 Task: Find connections with filter location Mechernich with filter topic #Onlineadvertisingwith filter profile language French with filter current company Hindustan Petroleum Corporation Limited with filter school Dayawati Modi Academy with filter industry Hospitality with filter service category Network Support with filter keywords title Biostatistician
Action: Mouse moved to (551, 51)
Screenshot: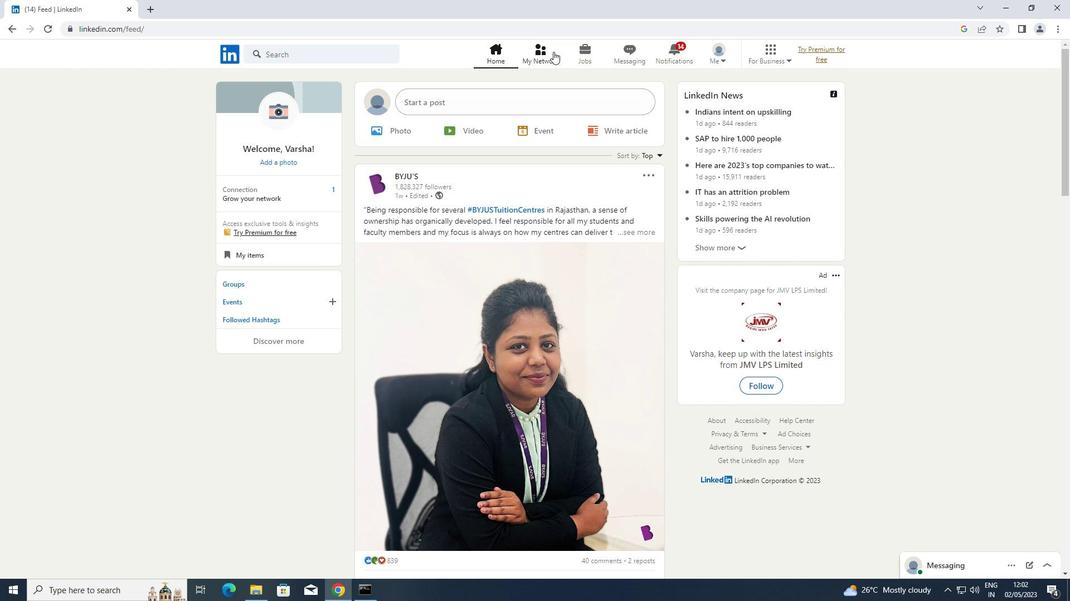 
Action: Mouse pressed left at (551, 51)
Screenshot: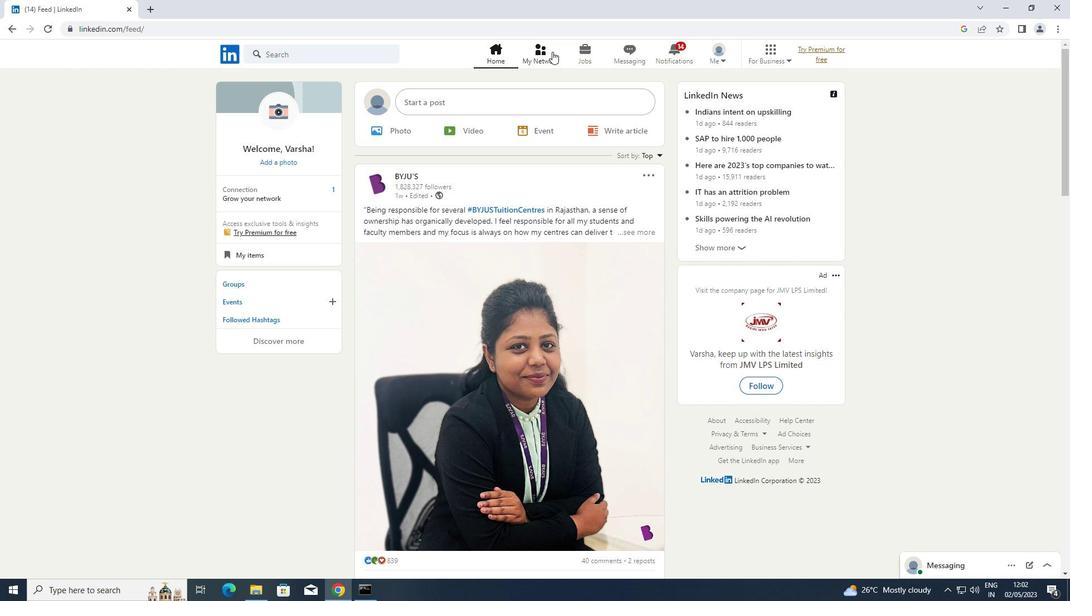 
Action: Mouse moved to (303, 117)
Screenshot: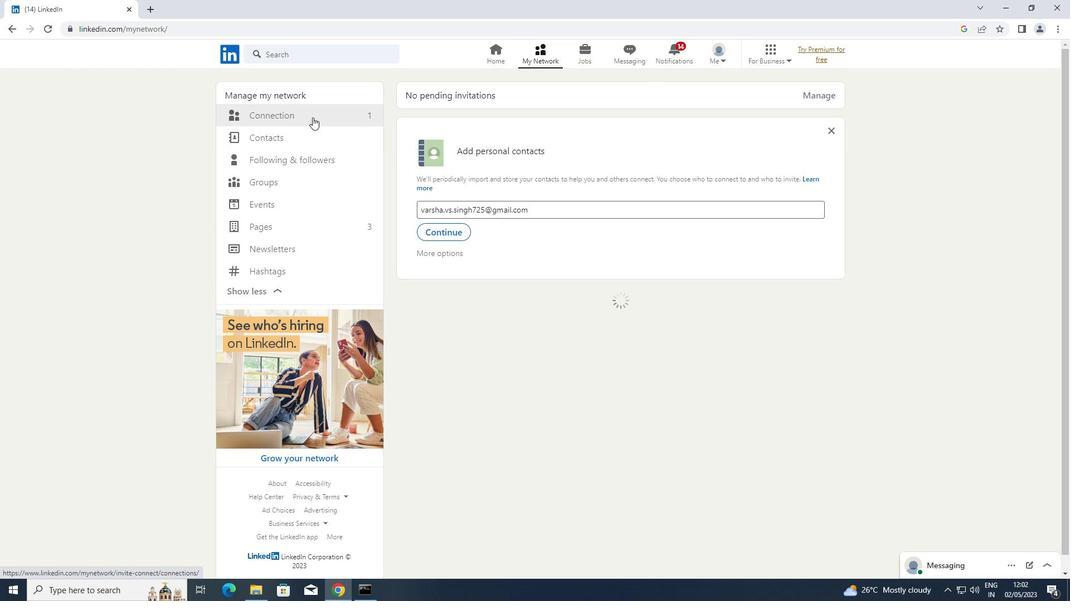 
Action: Mouse pressed left at (303, 117)
Screenshot: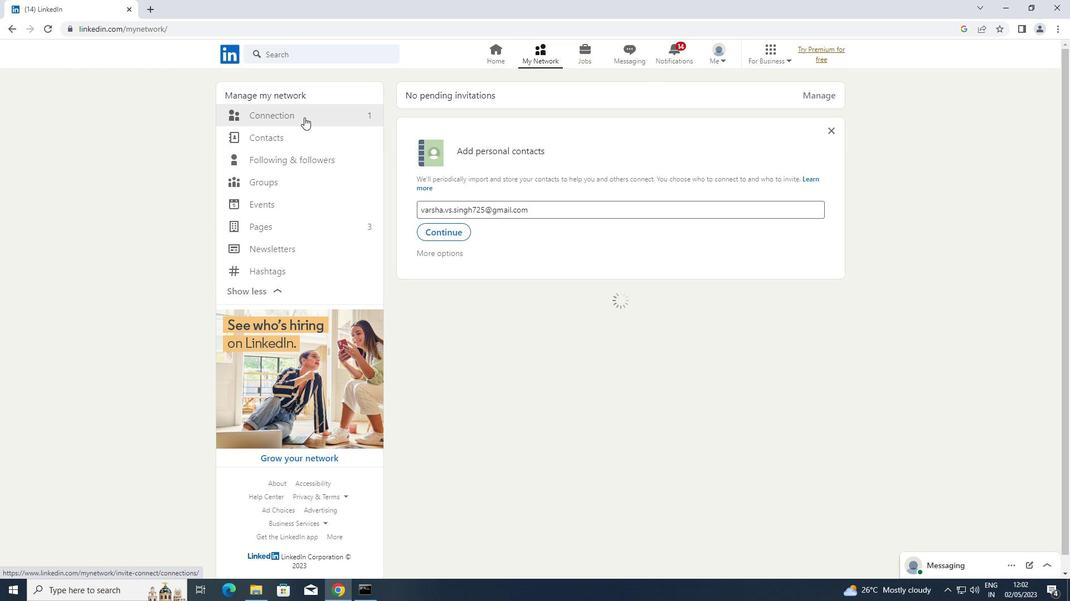 
Action: Mouse moved to (612, 113)
Screenshot: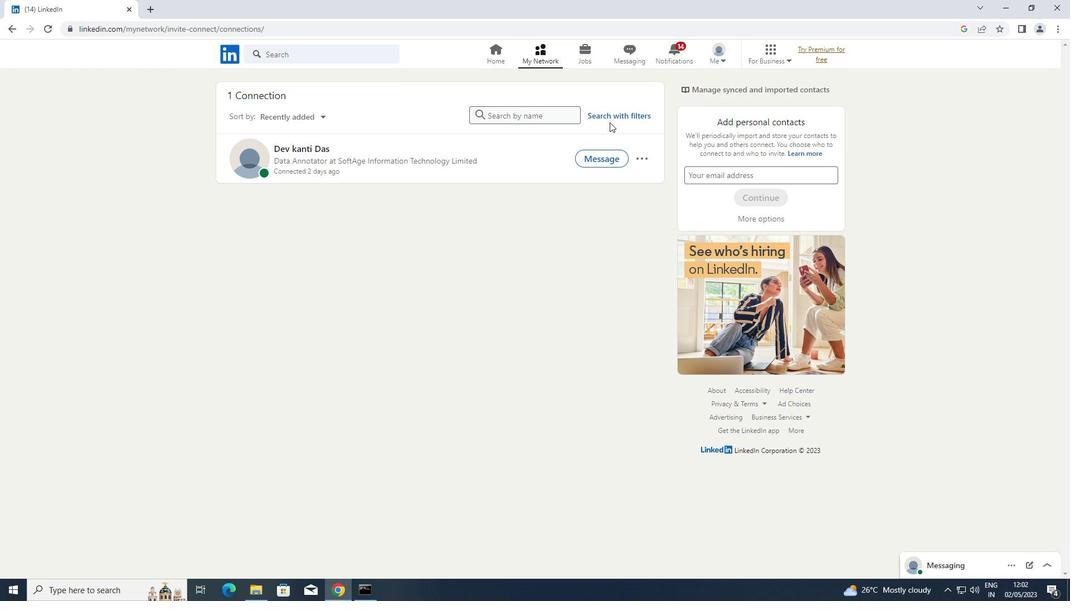 
Action: Mouse pressed left at (612, 113)
Screenshot: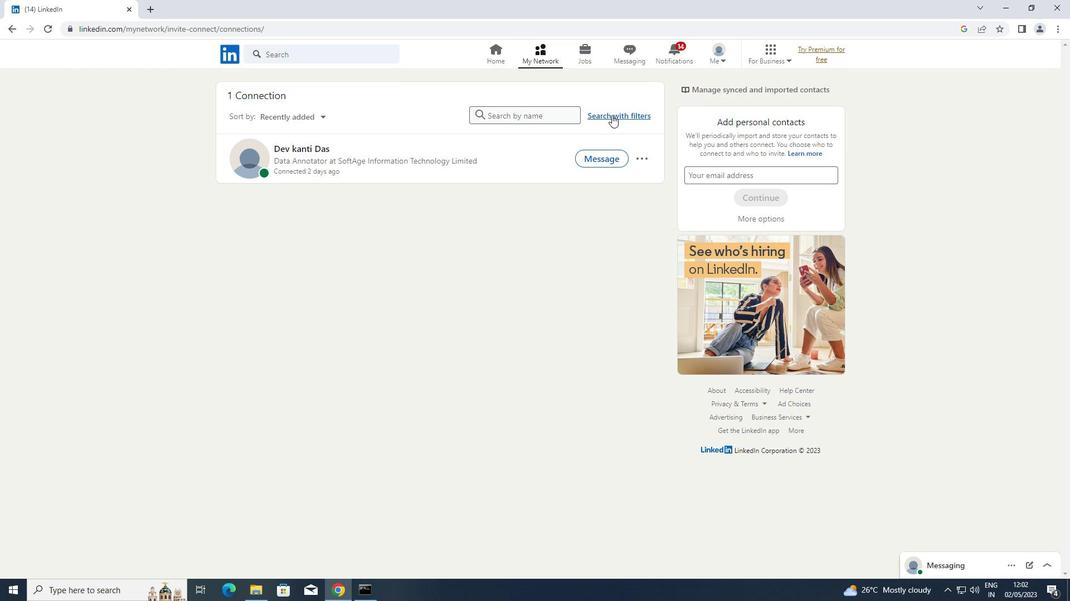 
Action: Mouse moved to (574, 82)
Screenshot: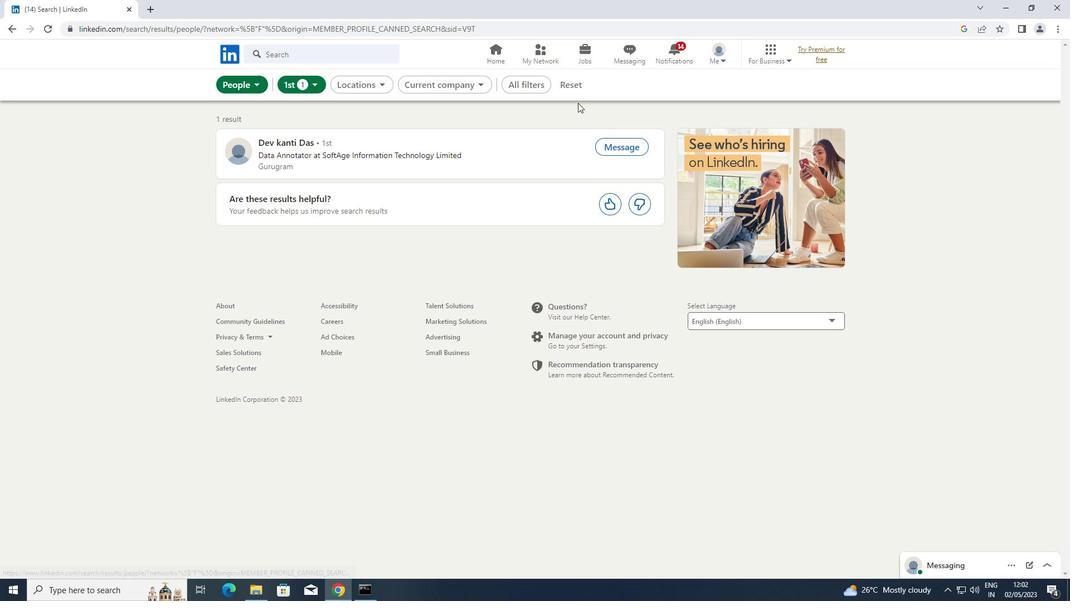 
Action: Mouse pressed left at (574, 82)
Screenshot: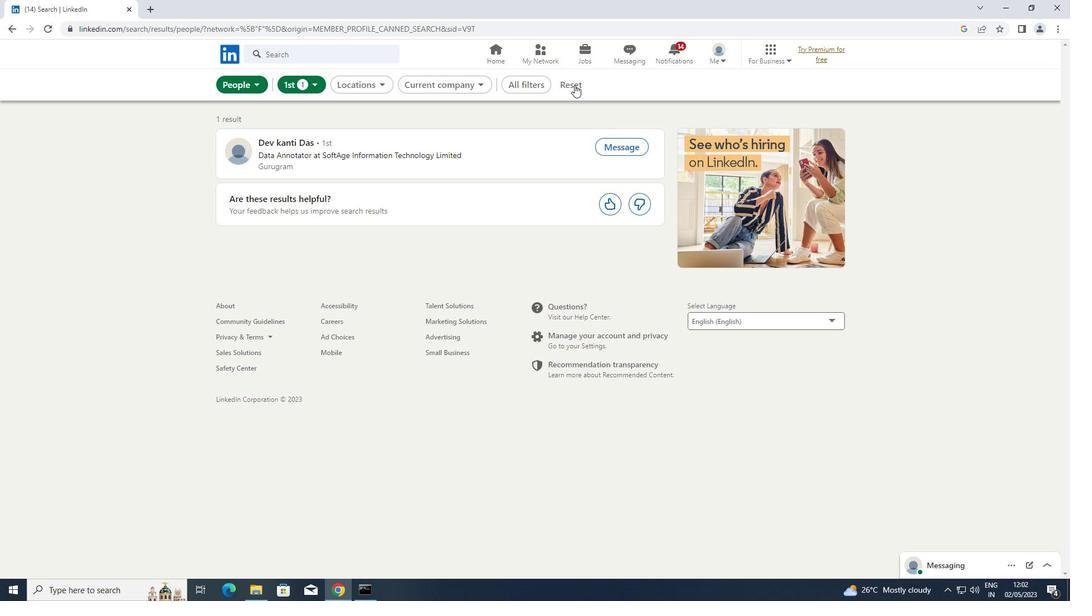 
Action: Mouse moved to (539, 81)
Screenshot: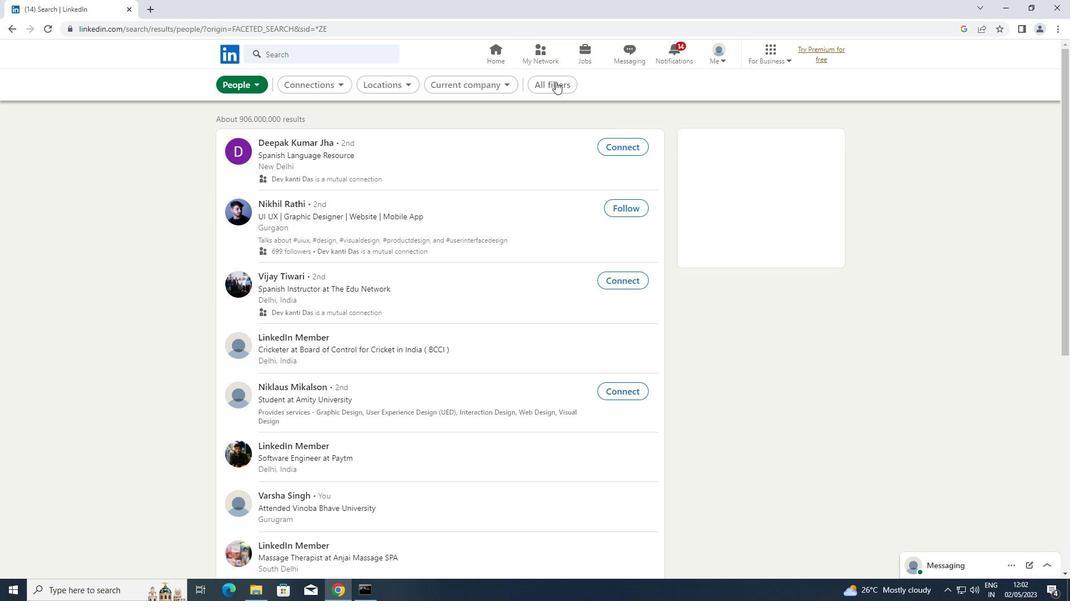 
Action: Mouse pressed left at (539, 81)
Screenshot: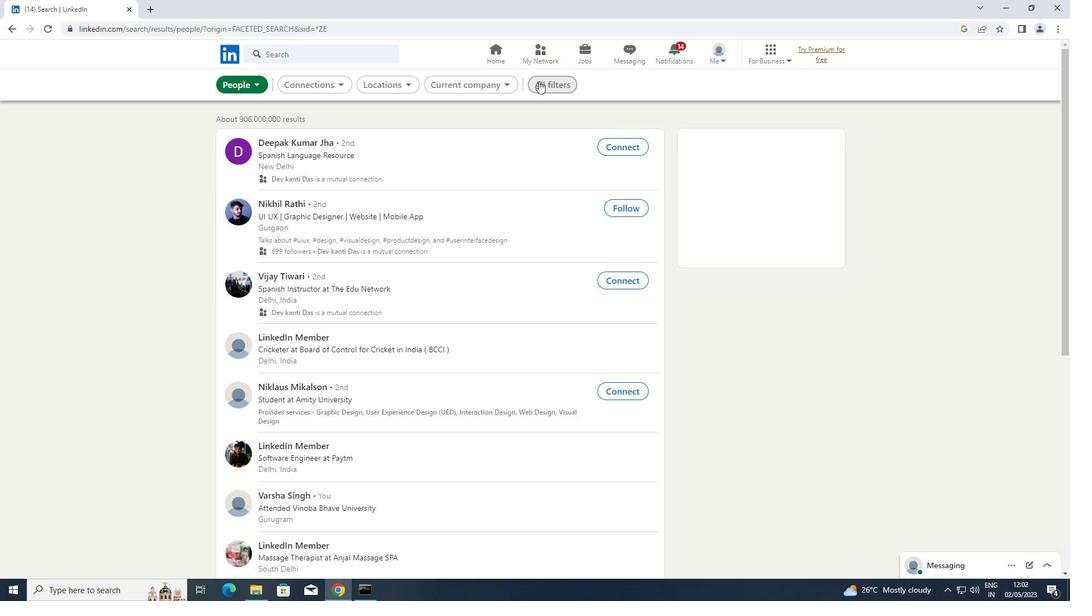 
Action: Mouse moved to (792, 196)
Screenshot: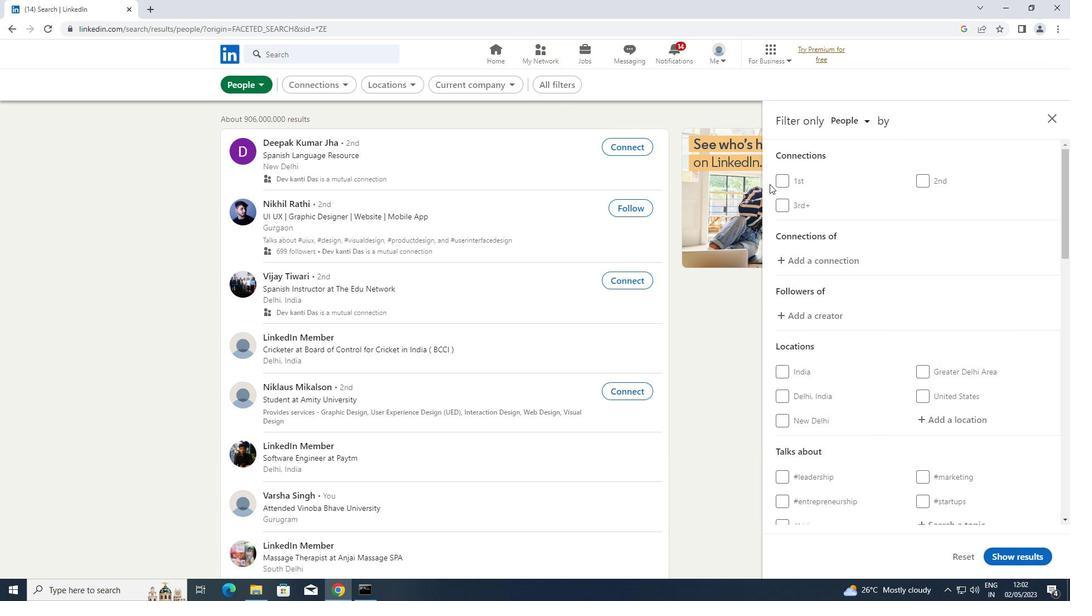 
Action: Mouse scrolled (792, 196) with delta (0, 0)
Screenshot: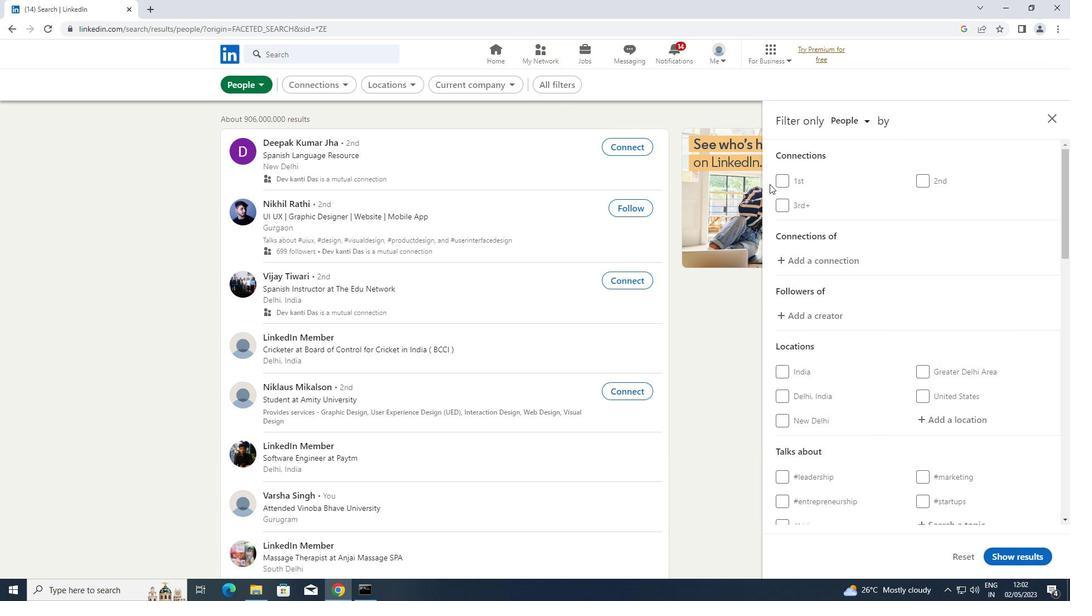 
Action: Mouse moved to (794, 202)
Screenshot: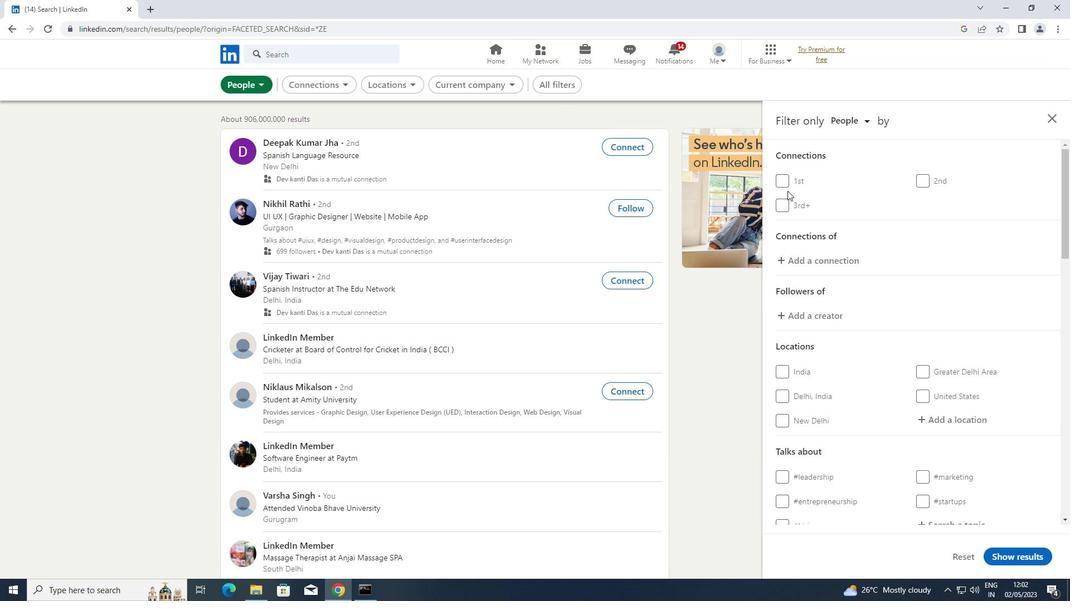 
Action: Mouse scrolled (794, 201) with delta (0, 0)
Screenshot: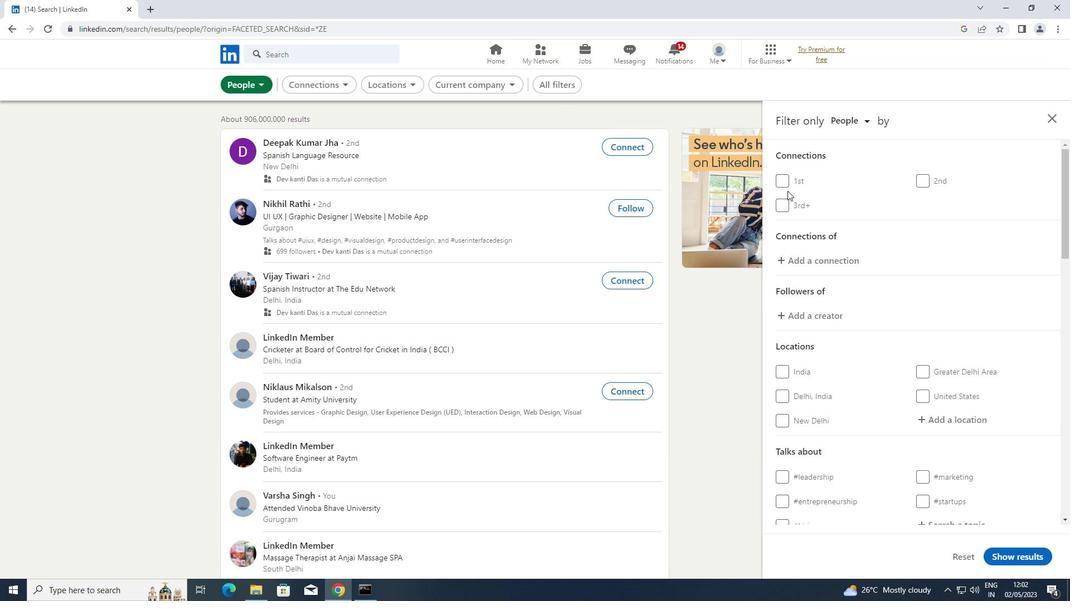 
Action: Mouse moved to (966, 312)
Screenshot: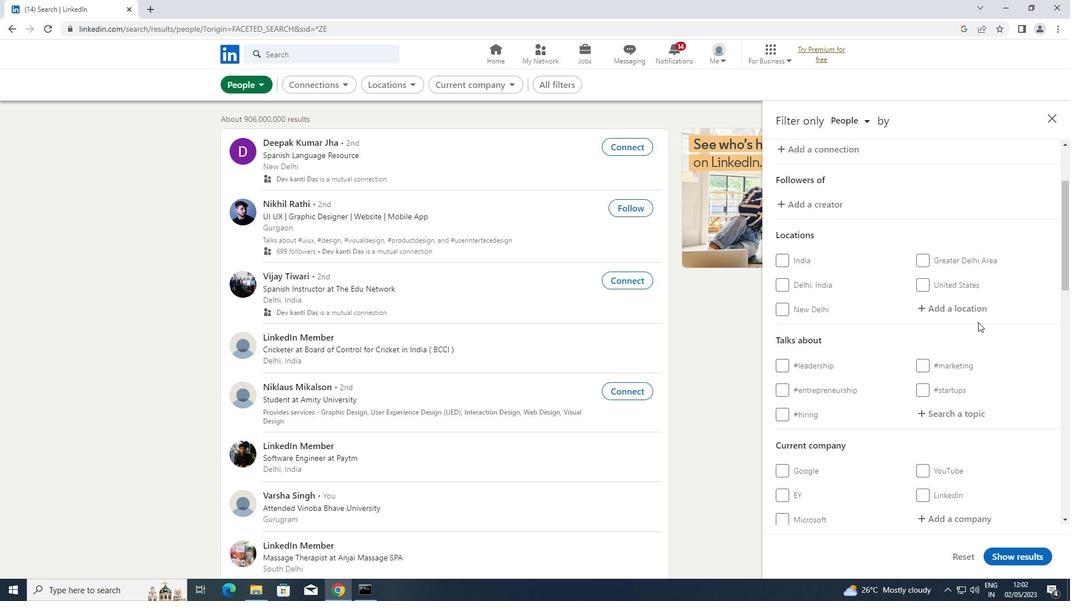 
Action: Mouse pressed left at (966, 312)
Screenshot: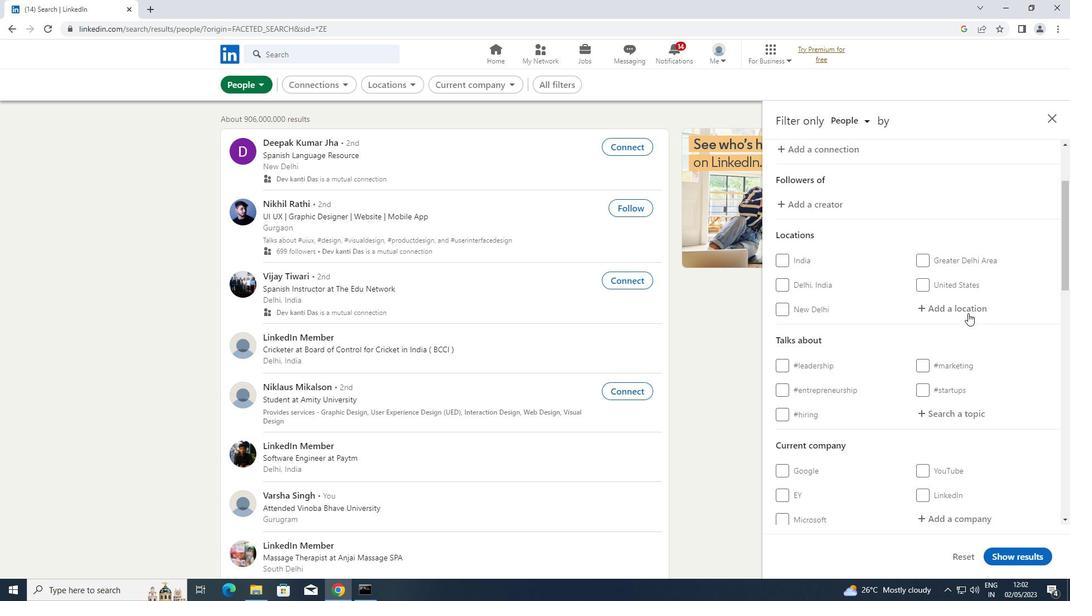 
Action: Key pressed <Key.shift>MECHERNICH
Screenshot: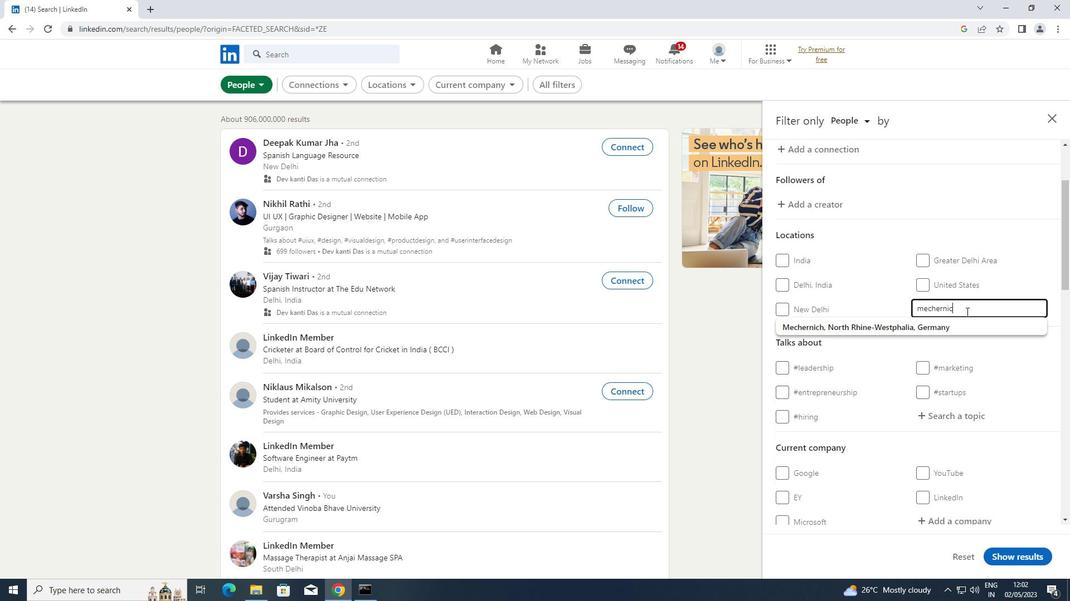 
Action: Mouse moved to (954, 412)
Screenshot: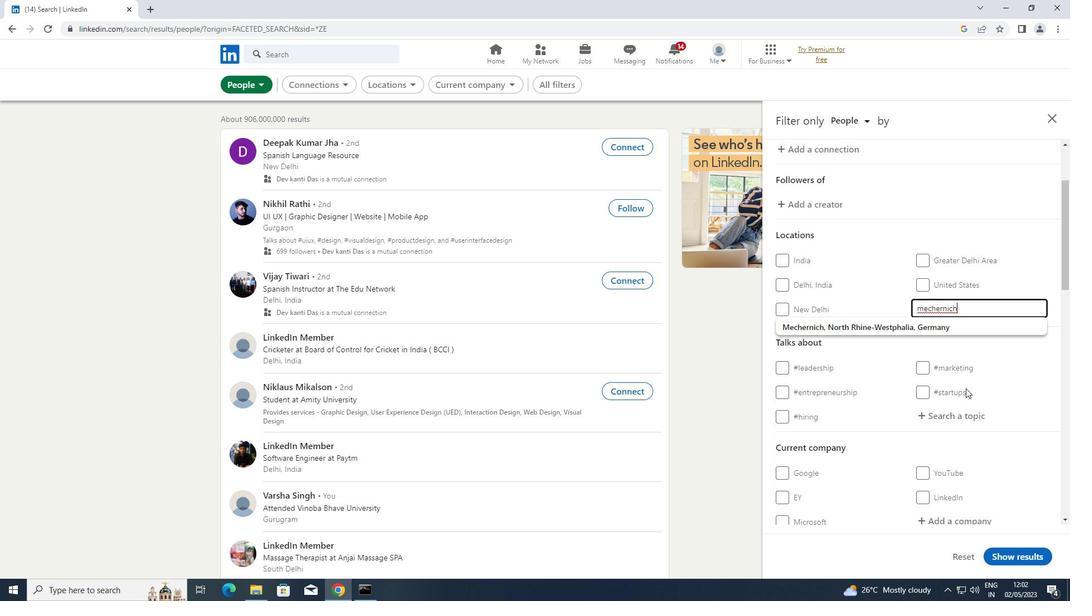 
Action: Mouse pressed left at (954, 412)
Screenshot: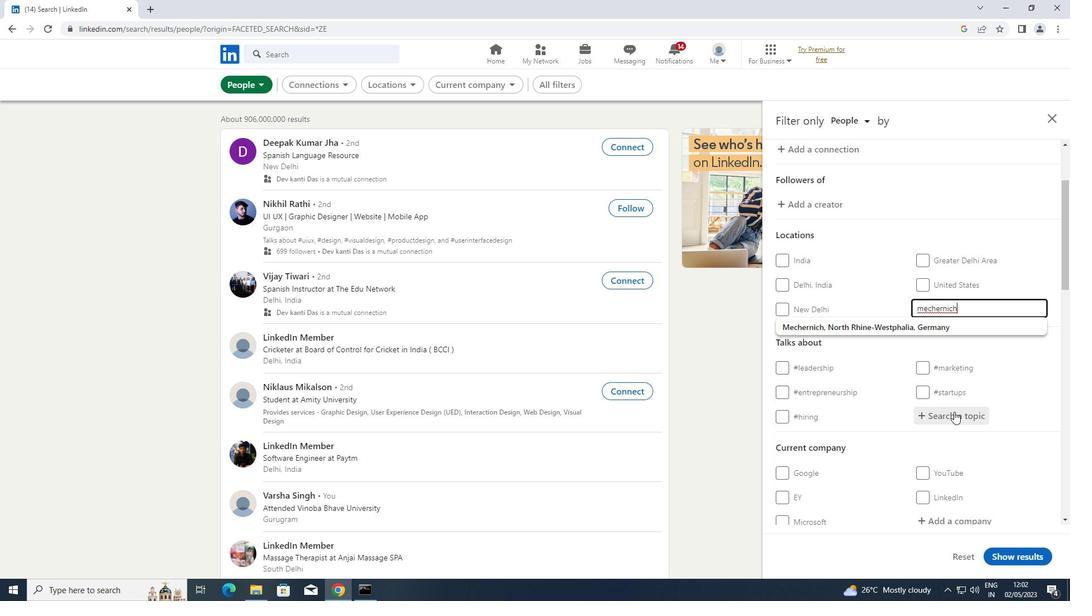 
Action: Mouse moved to (954, 413)
Screenshot: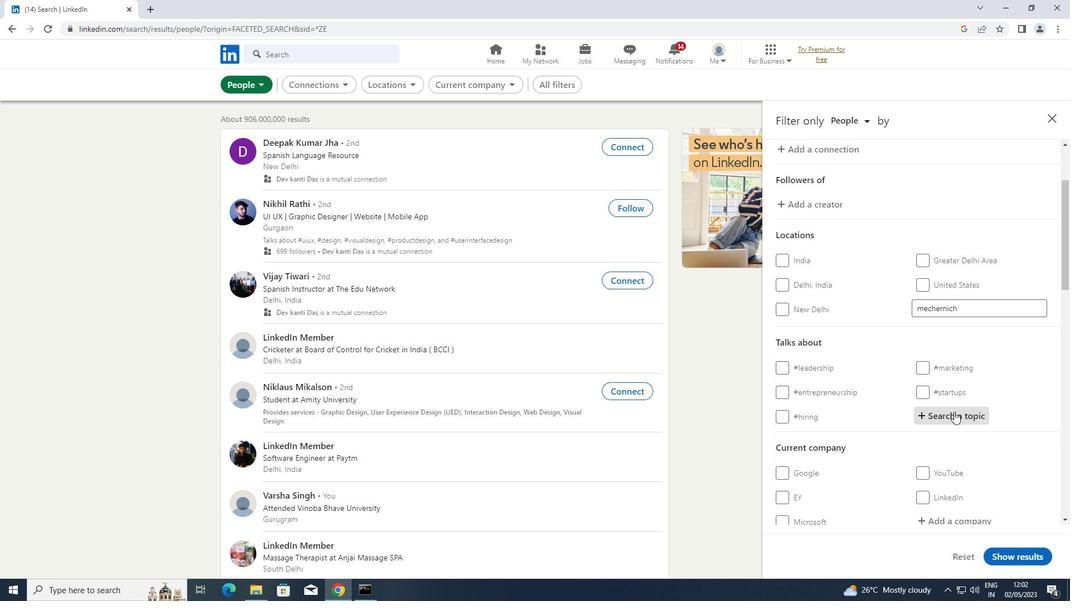 
Action: Key pressed <Key.shift>ONLINEADVER
Screenshot: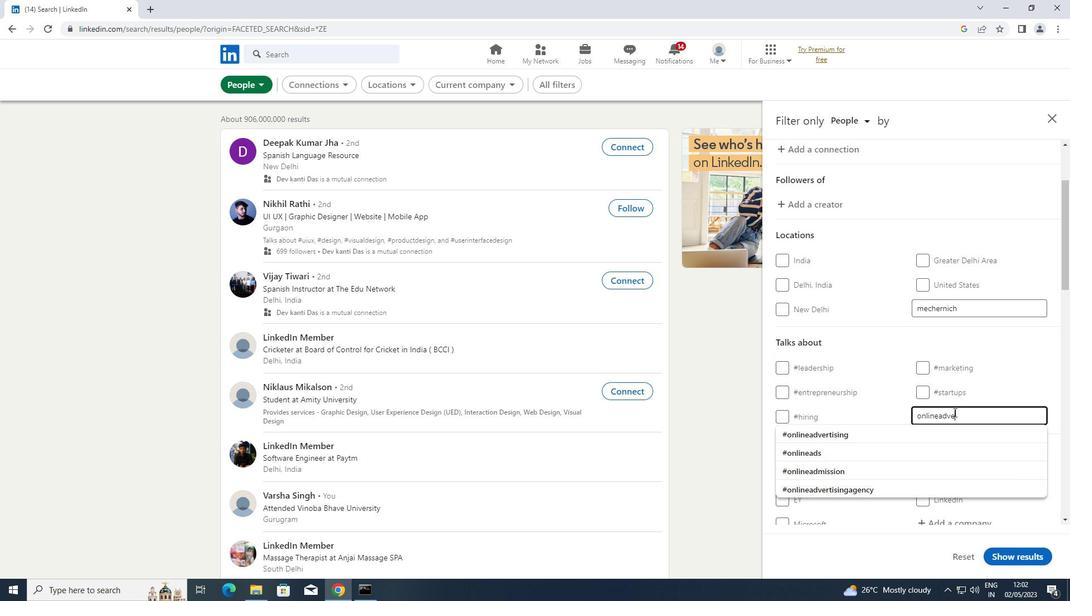 
Action: Mouse moved to (847, 429)
Screenshot: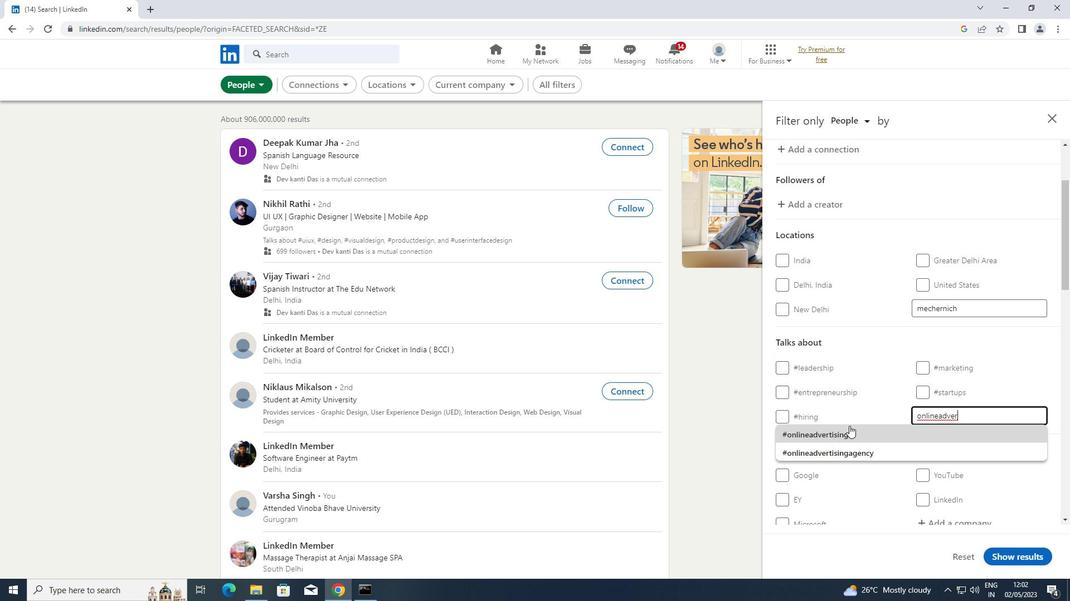 
Action: Mouse pressed left at (847, 429)
Screenshot: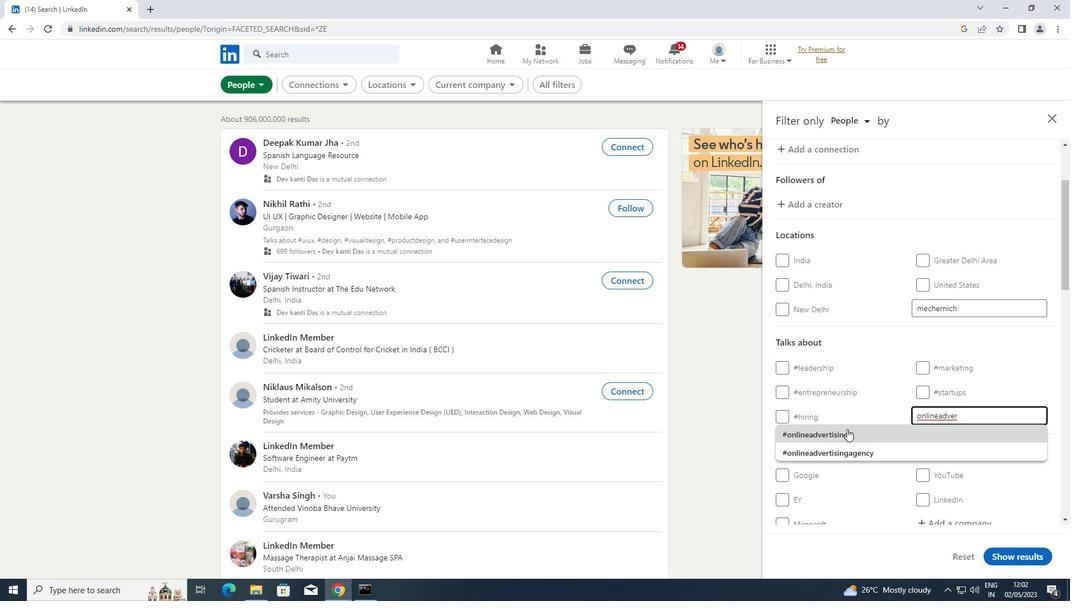 
Action: Mouse moved to (851, 426)
Screenshot: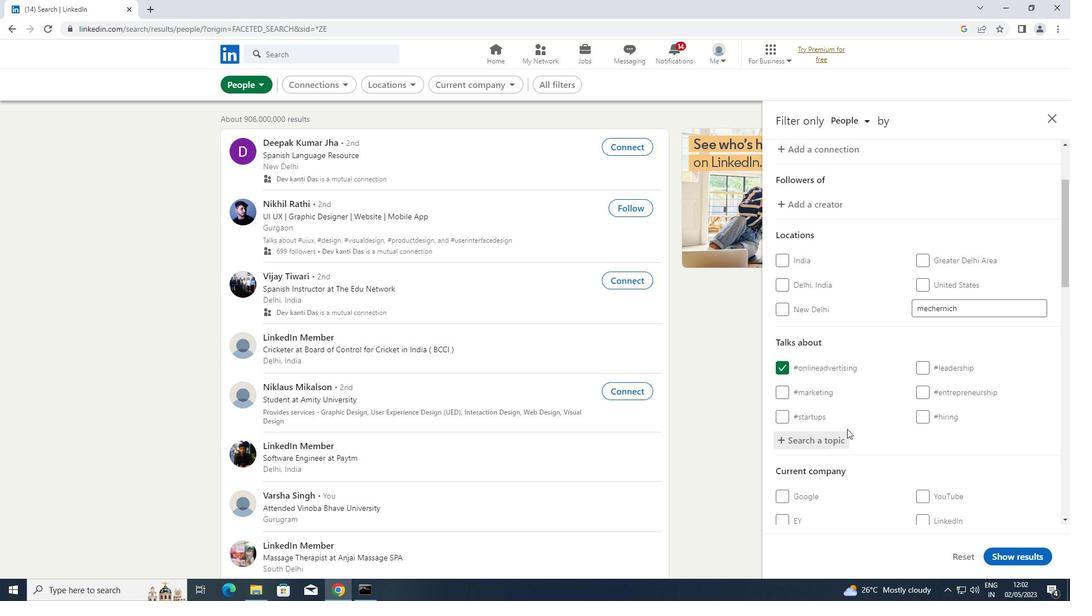 
Action: Mouse scrolled (851, 426) with delta (0, 0)
Screenshot: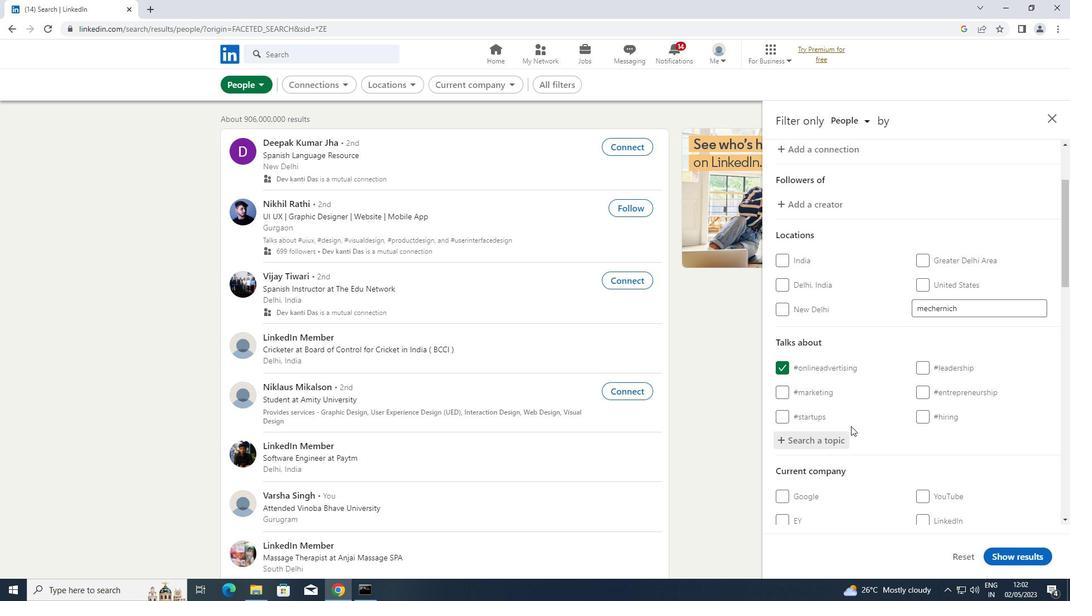 
Action: Mouse scrolled (851, 426) with delta (0, 0)
Screenshot: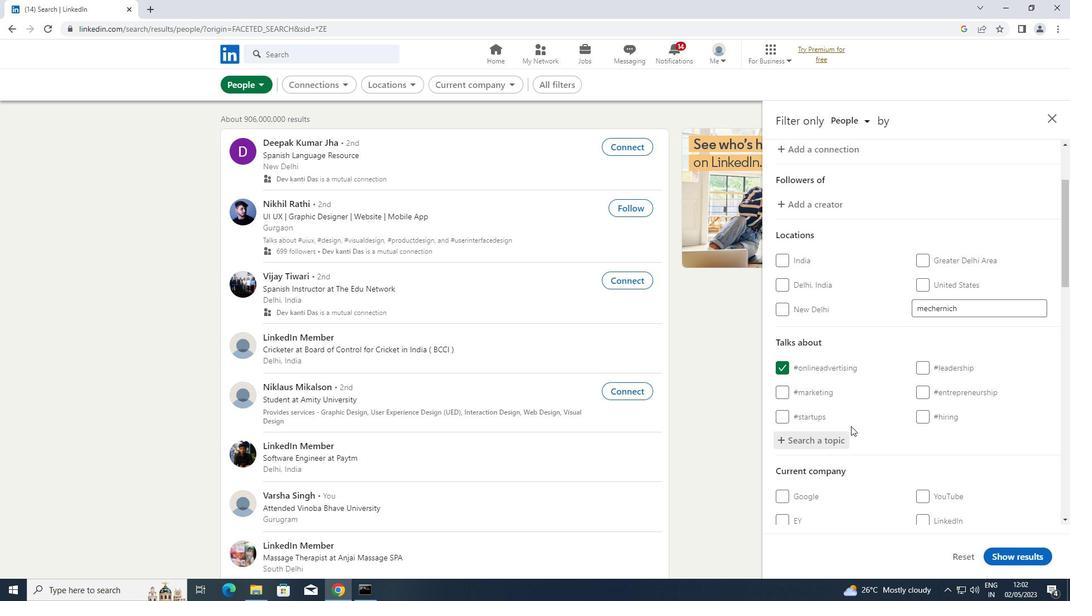 
Action: Mouse scrolled (851, 426) with delta (0, 0)
Screenshot: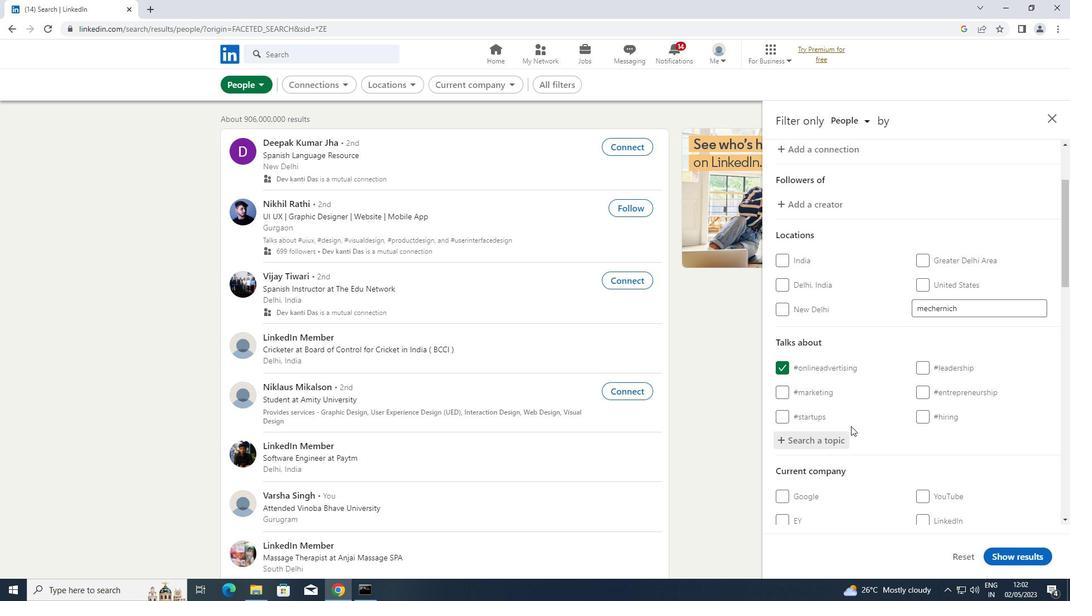 
Action: Mouse scrolled (851, 426) with delta (0, 0)
Screenshot: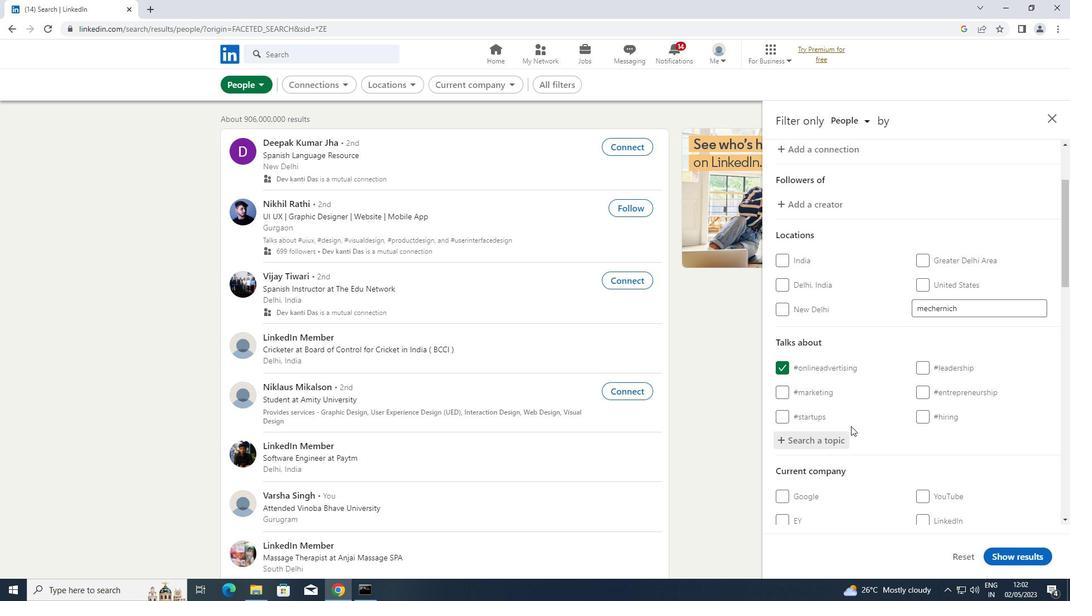 
Action: Mouse moved to (853, 422)
Screenshot: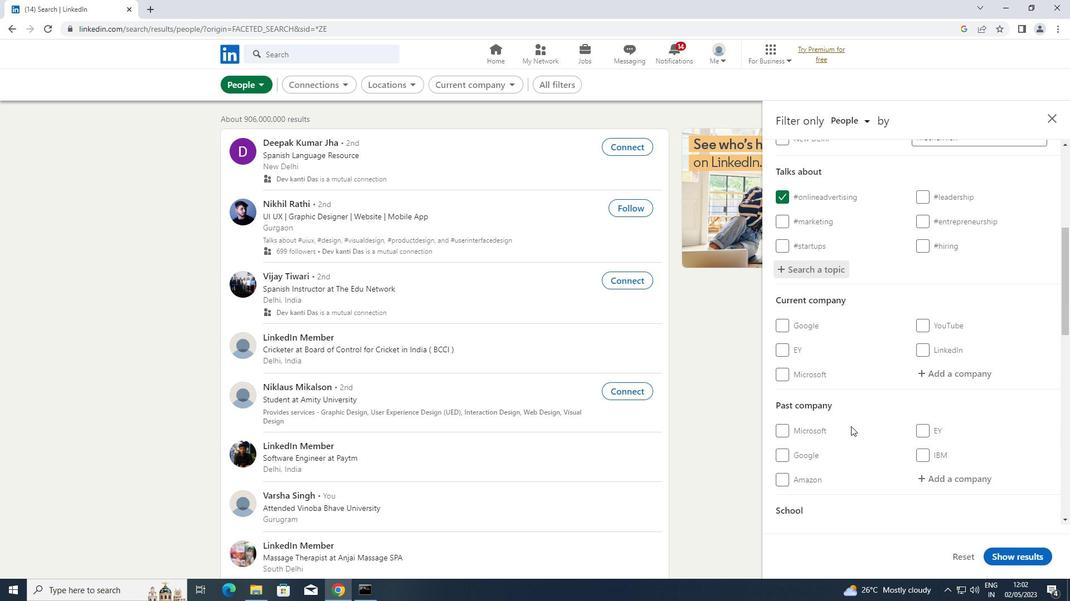 
Action: Mouse scrolled (853, 421) with delta (0, 0)
Screenshot: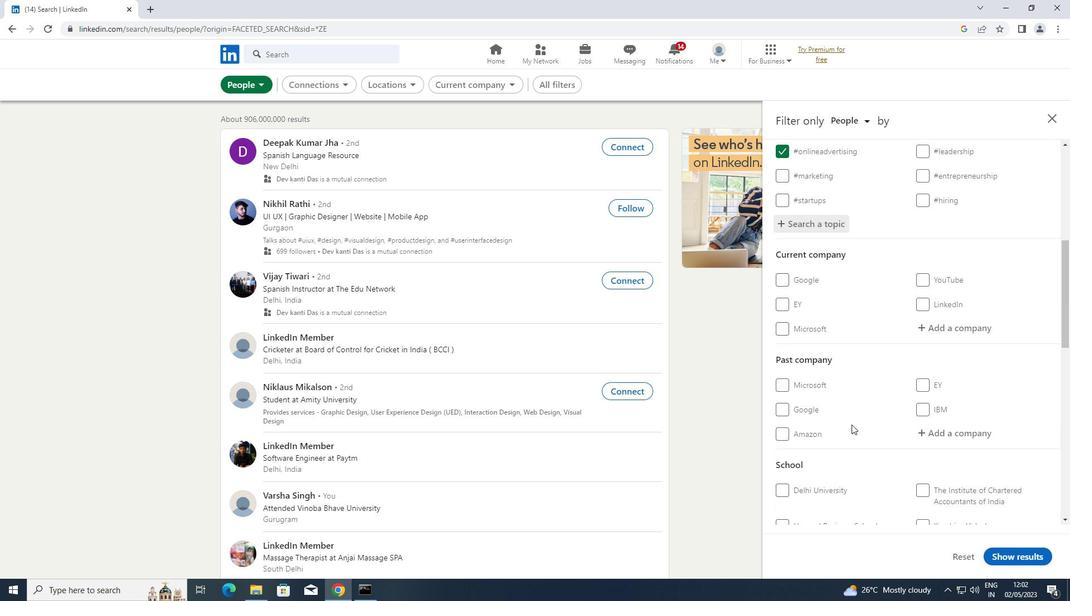 
Action: Mouse scrolled (853, 421) with delta (0, 0)
Screenshot: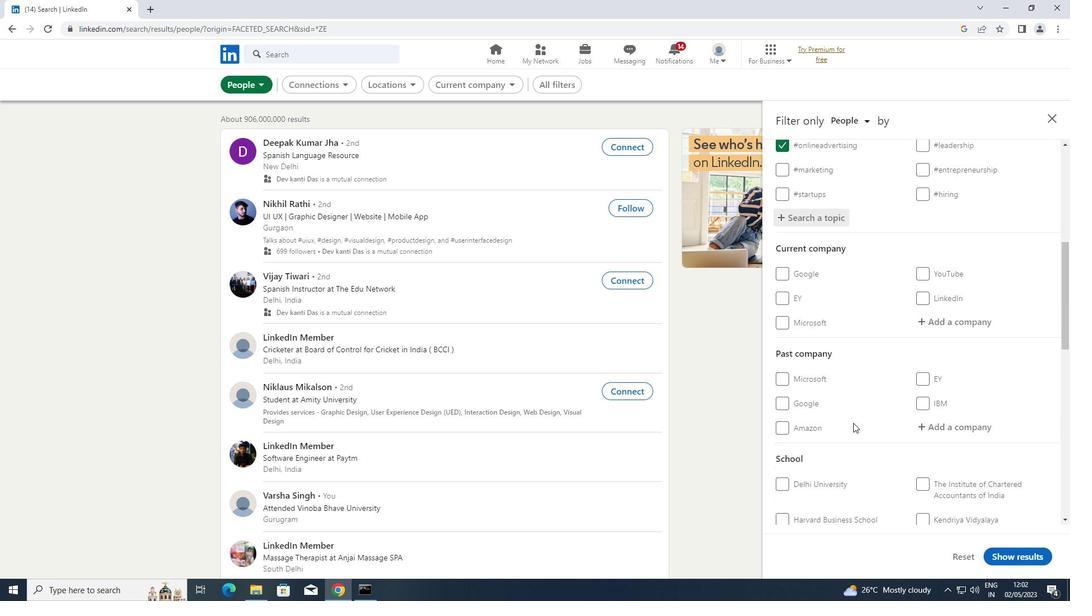 
Action: Mouse scrolled (853, 421) with delta (0, 0)
Screenshot: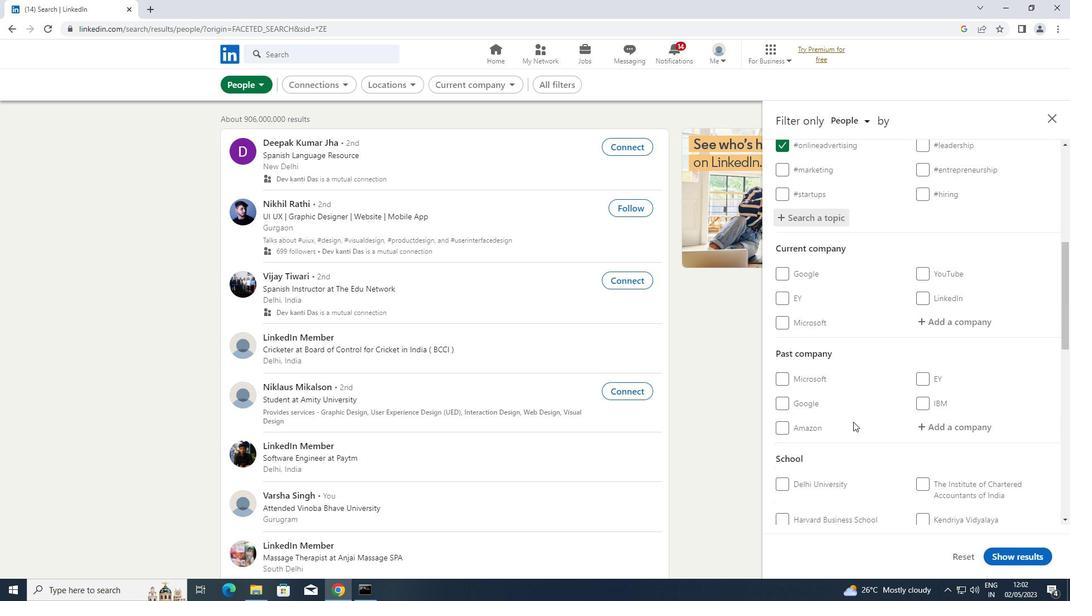
Action: Mouse scrolled (853, 421) with delta (0, 0)
Screenshot: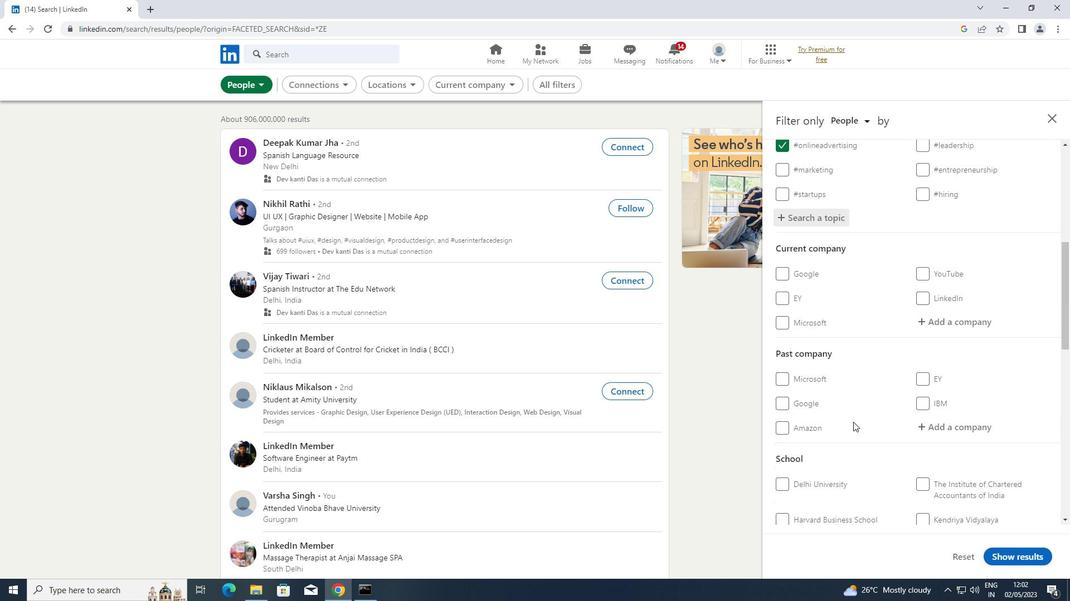 
Action: Mouse scrolled (853, 421) with delta (0, 0)
Screenshot: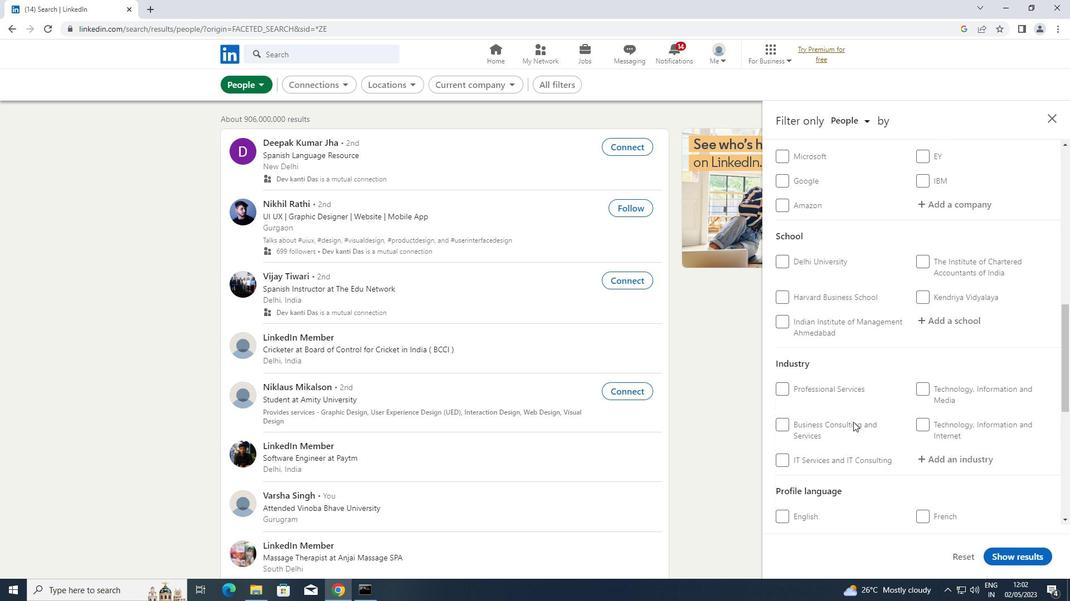 
Action: Mouse scrolled (853, 421) with delta (0, 0)
Screenshot: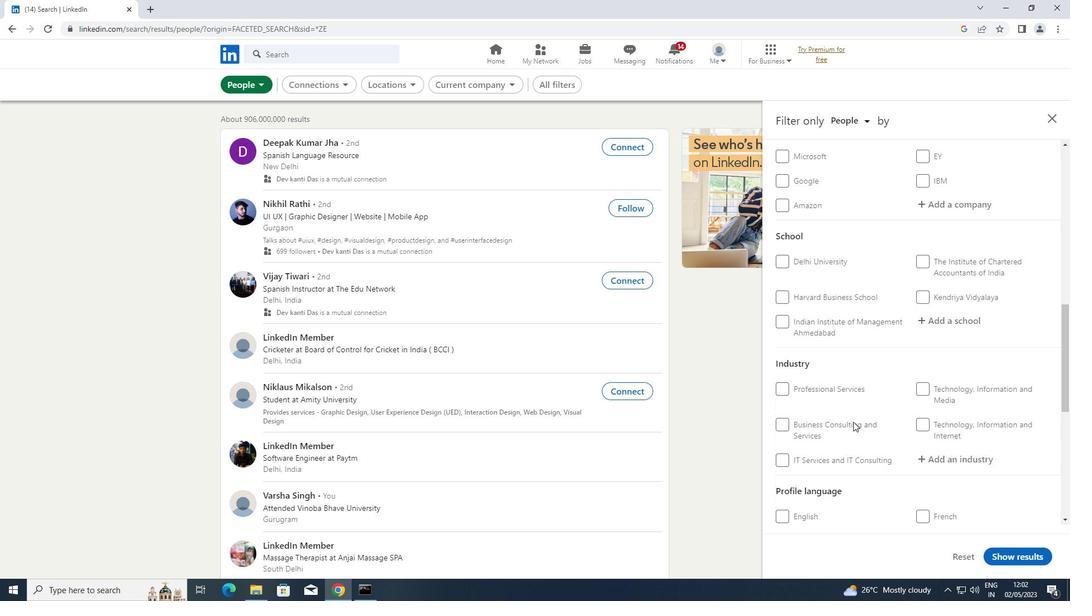 
Action: Mouse moved to (918, 406)
Screenshot: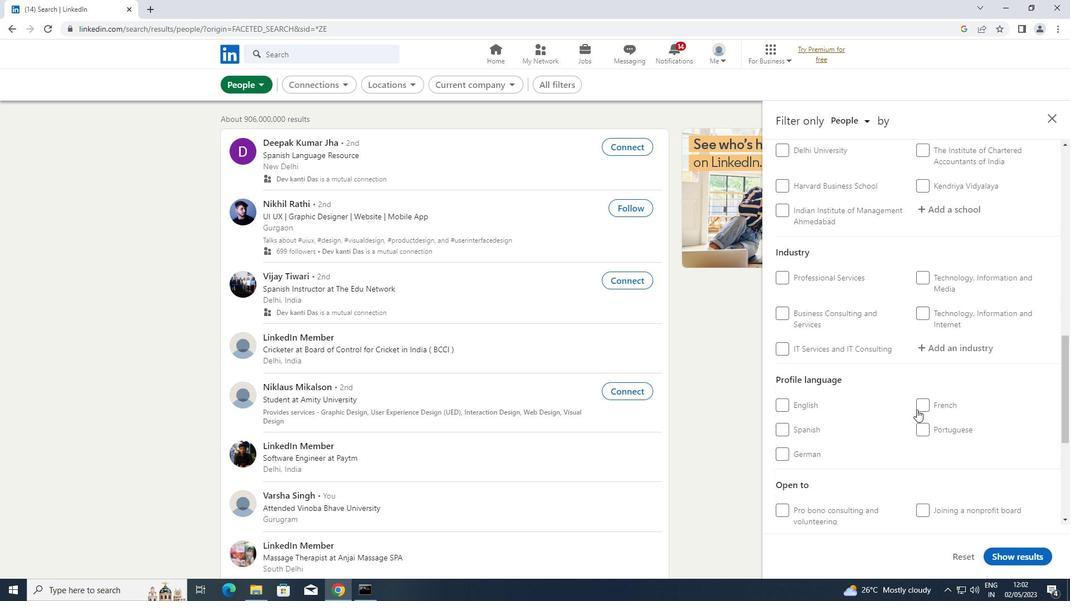 
Action: Mouse pressed left at (918, 406)
Screenshot: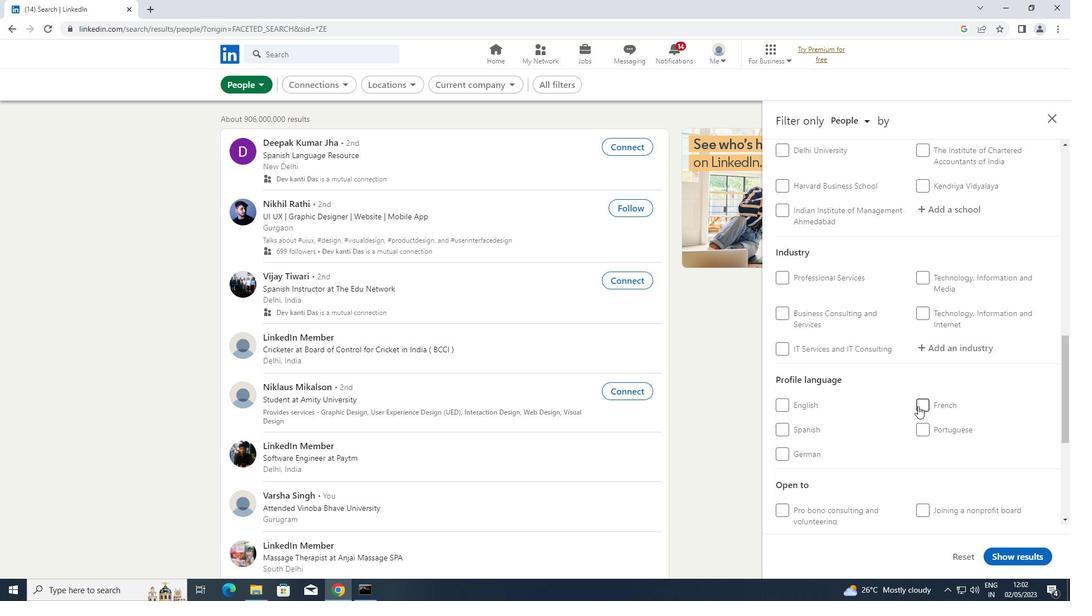 
Action: Mouse moved to (897, 404)
Screenshot: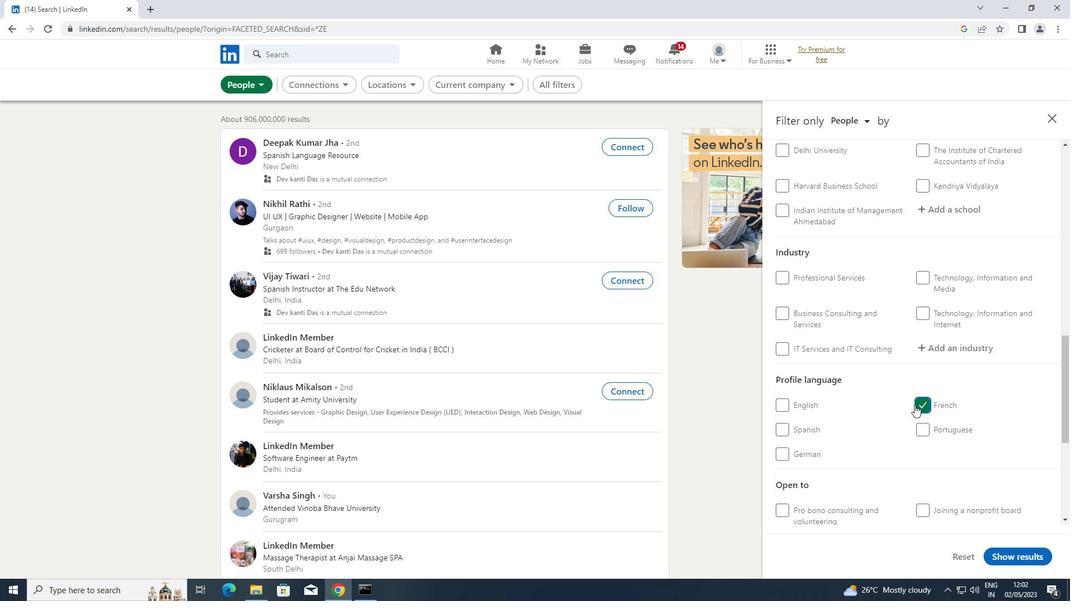 
Action: Mouse scrolled (897, 404) with delta (0, 0)
Screenshot: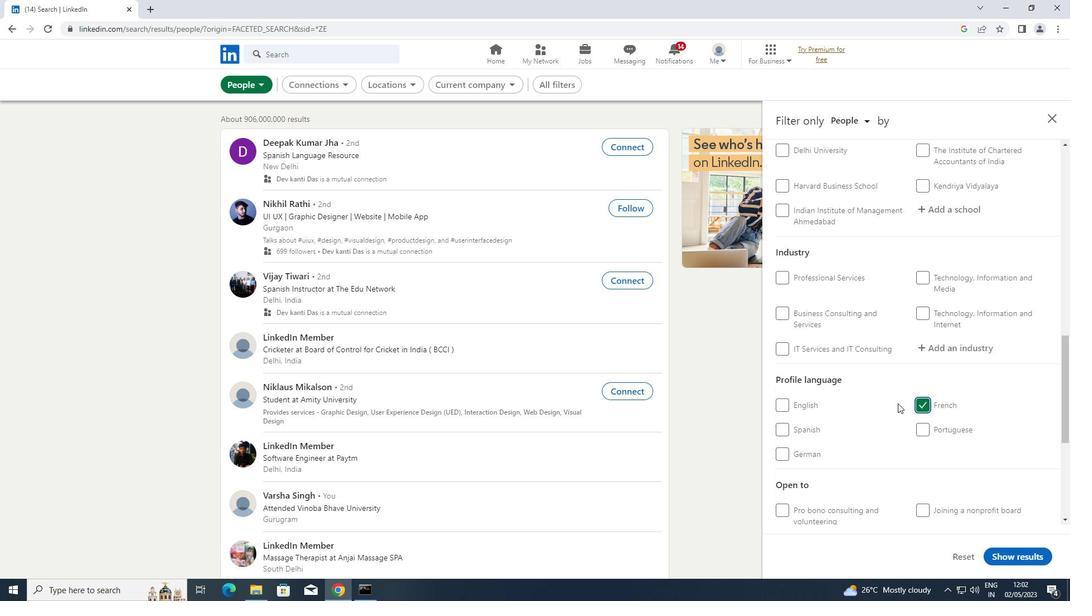 
Action: Mouse scrolled (897, 404) with delta (0, 0)
Screenshot: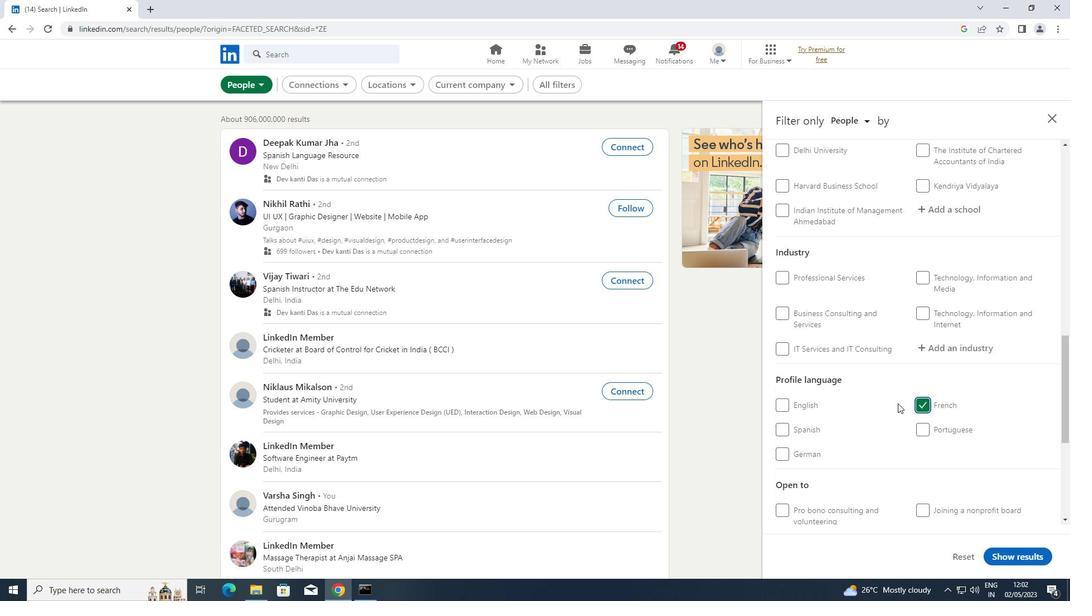 
Action: Mouse scrolled (897, 404) with delta (0, 0)
Screenshot: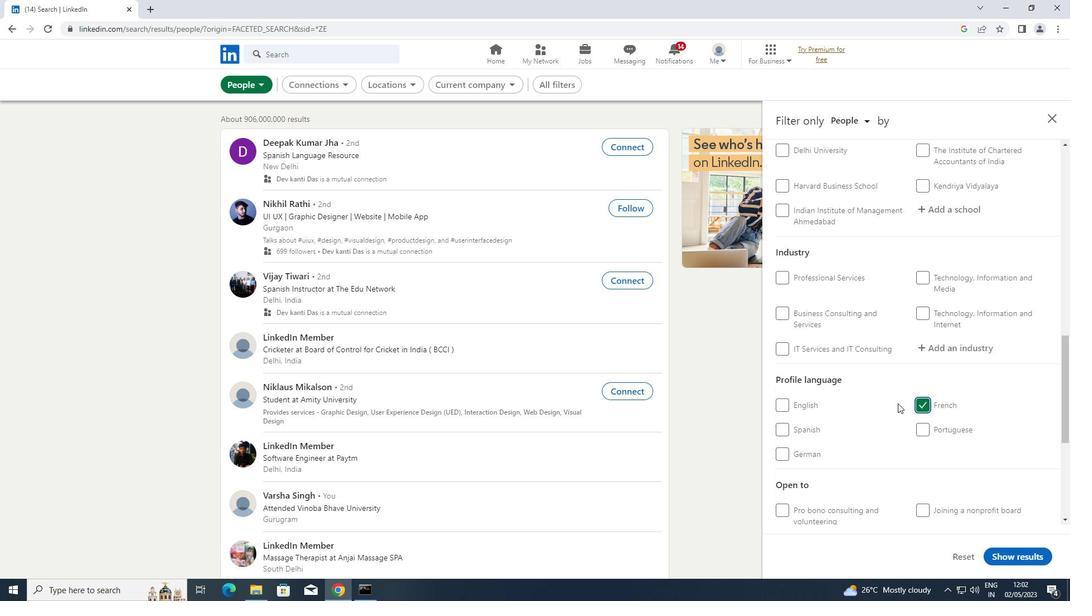 
Action: Mouse scrolled (897, 404) with delta (0, 0)
Screenshot: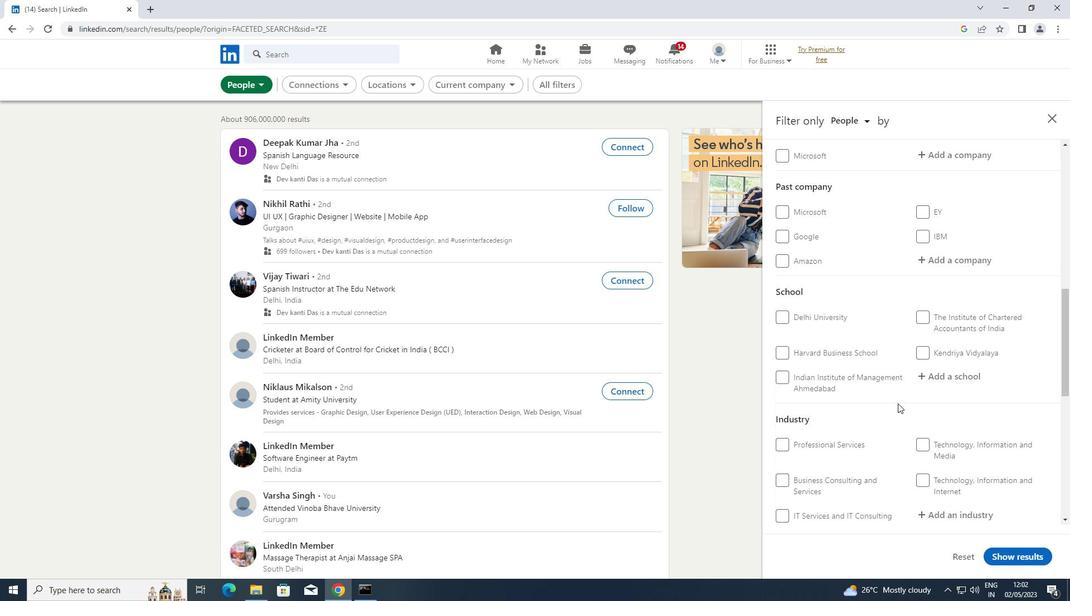 
Action: Mouse scrolled (897, 404) with delta (0, 0)
Screenshot: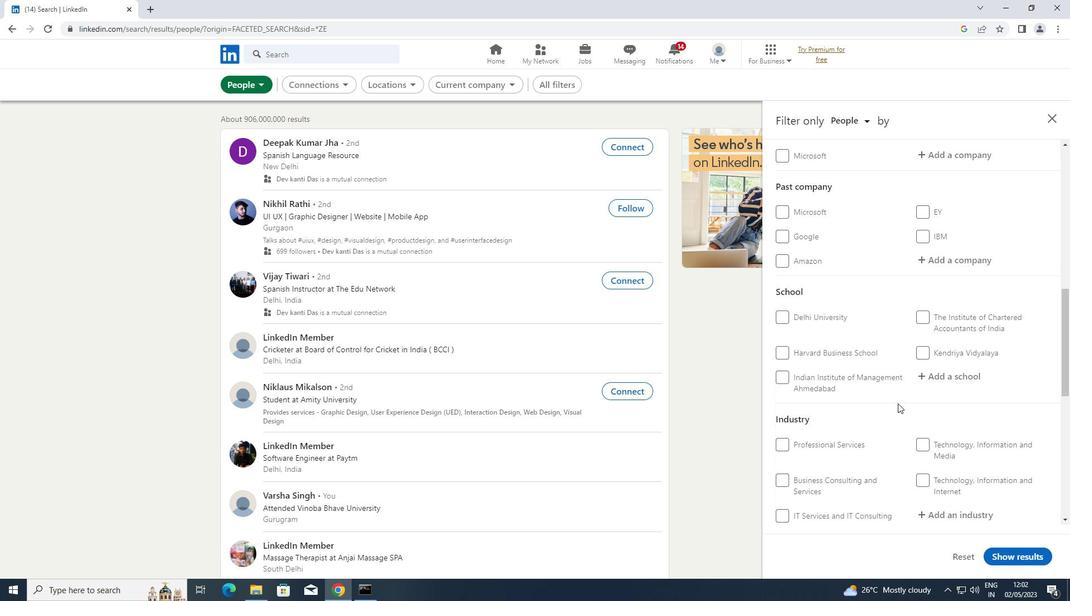 
Action: Mouse moved to (891, 390)
Screenshot: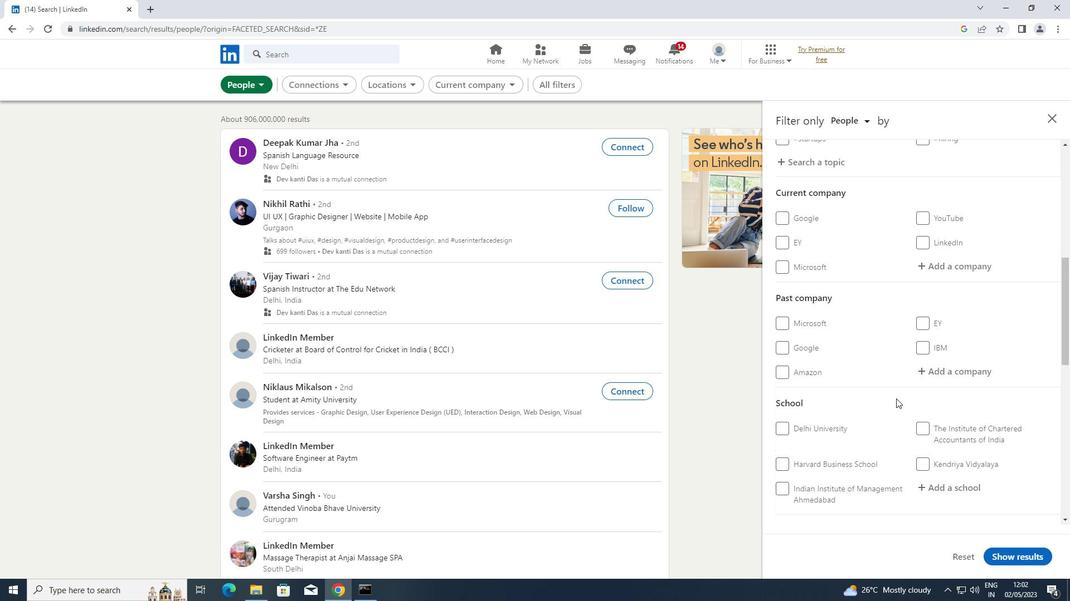
Action: Mouse scrolled (891, 390) with delta (0, 0)
Screenshot: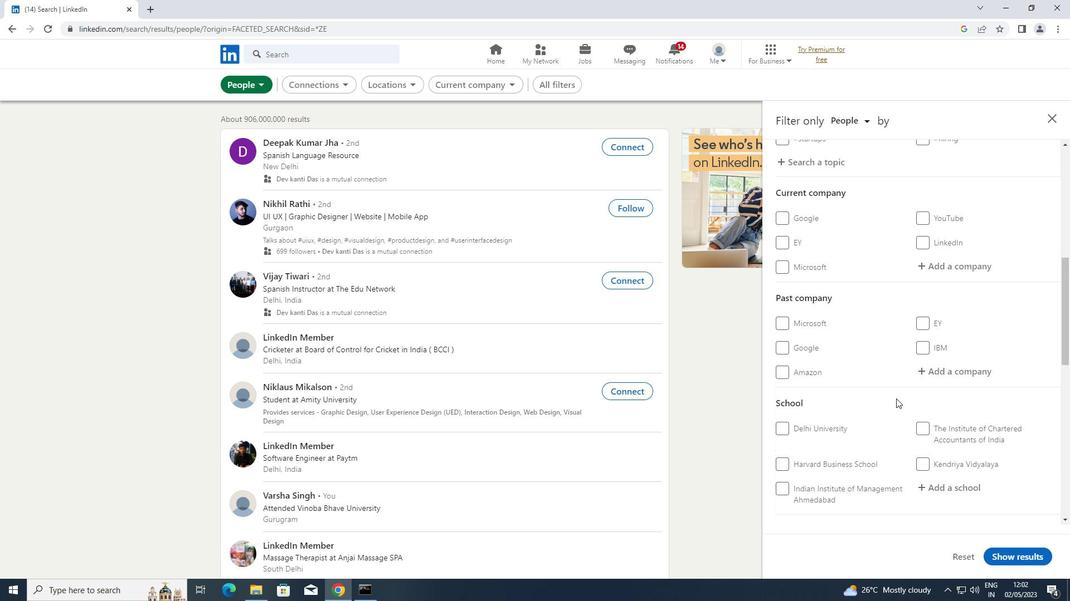 
Action: Mouse moved to (954, 321)
Screenshot: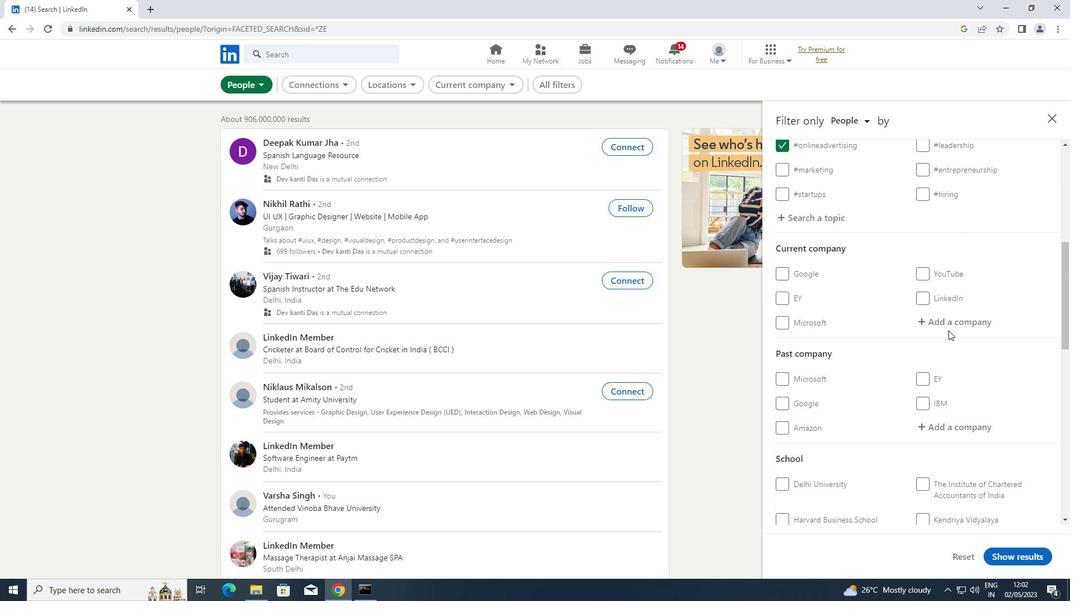 
Action: Mouse pressed left at (954, 321)
Screenshot: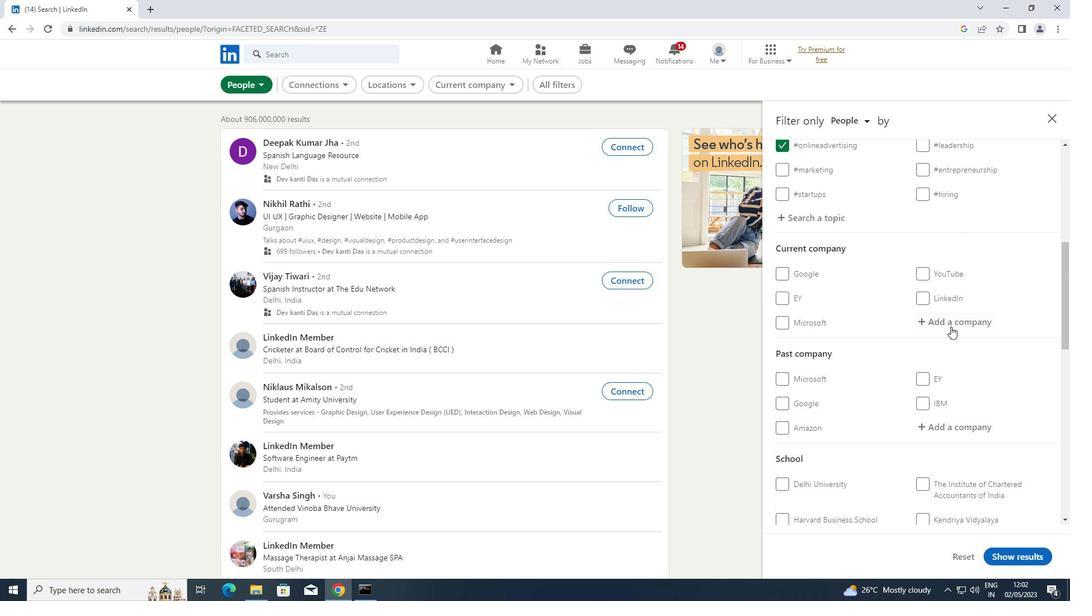 
Action: Key pressed <Key.shift>HINDUST
Screenshot: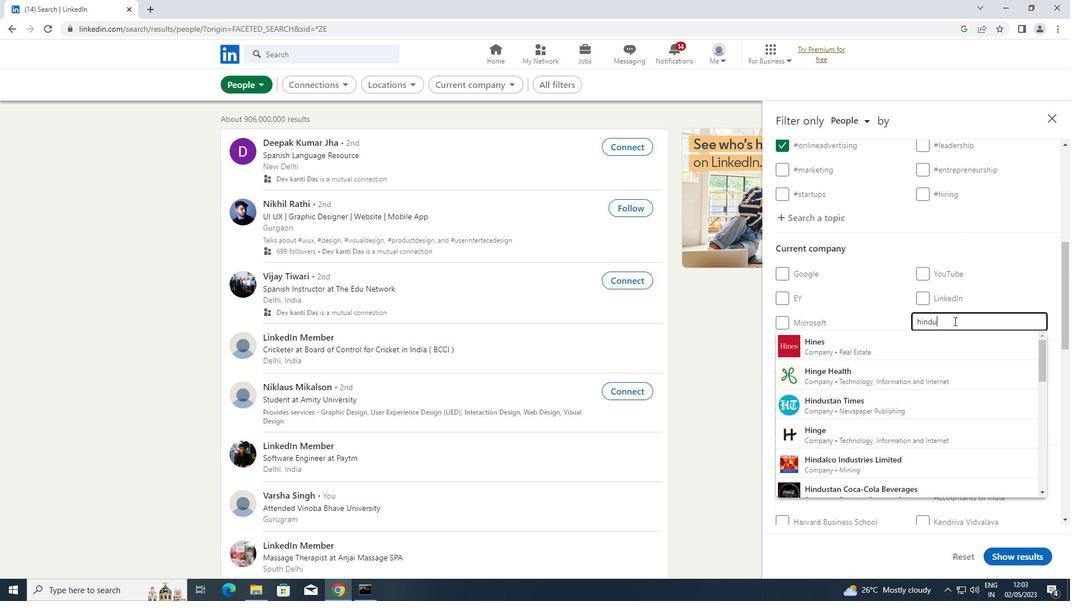 
Action: Mouse moved to (910, 430)
Screenshot: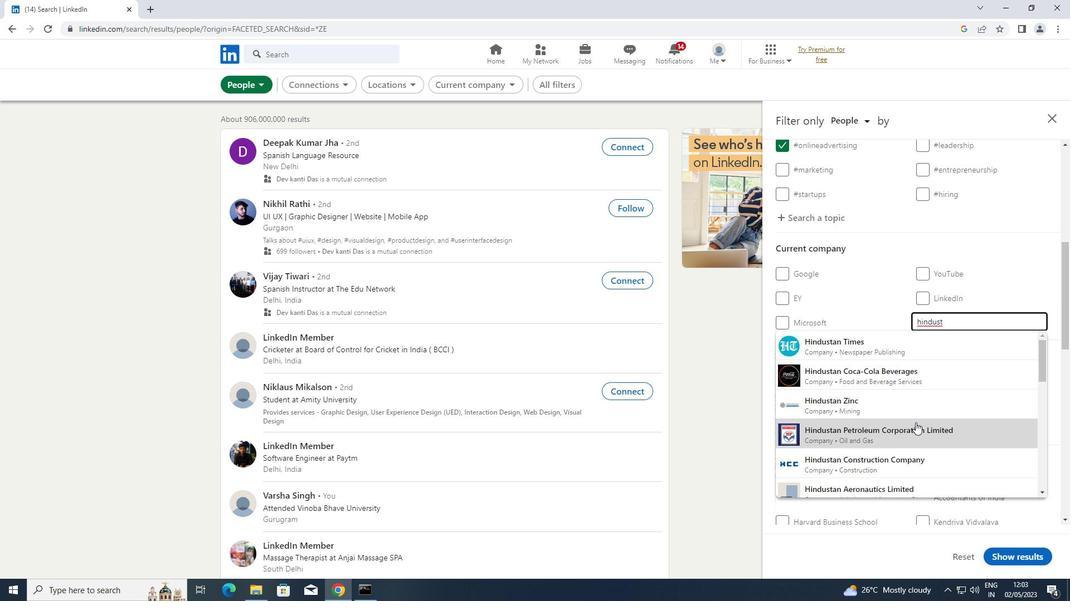 
Action: Mouse pressed left at (910, 430)
Screenshot: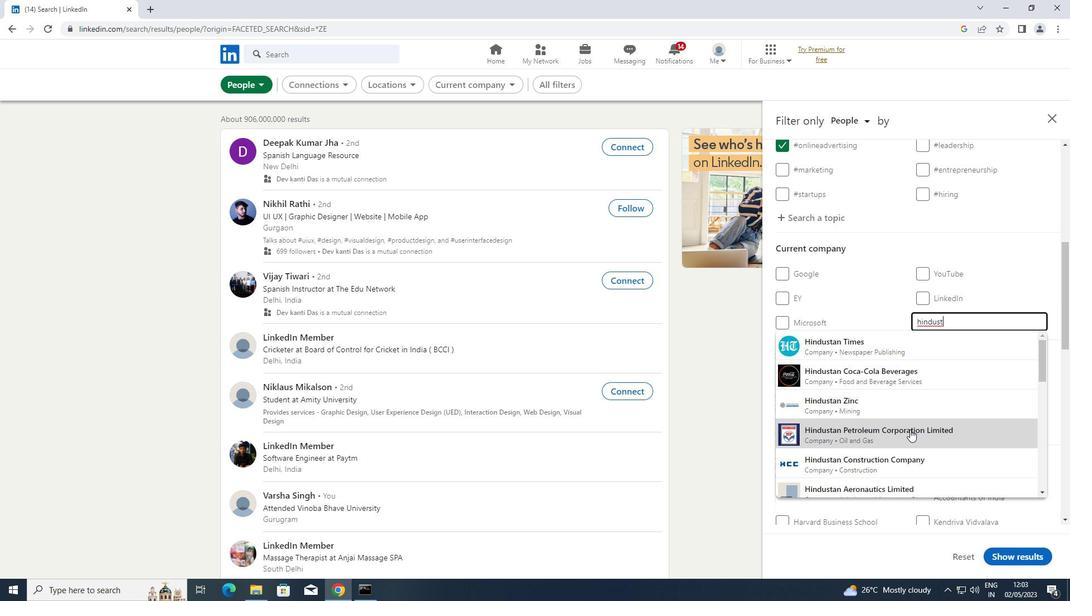 
Action: Mouse moved to (909, 428)
Screenshot: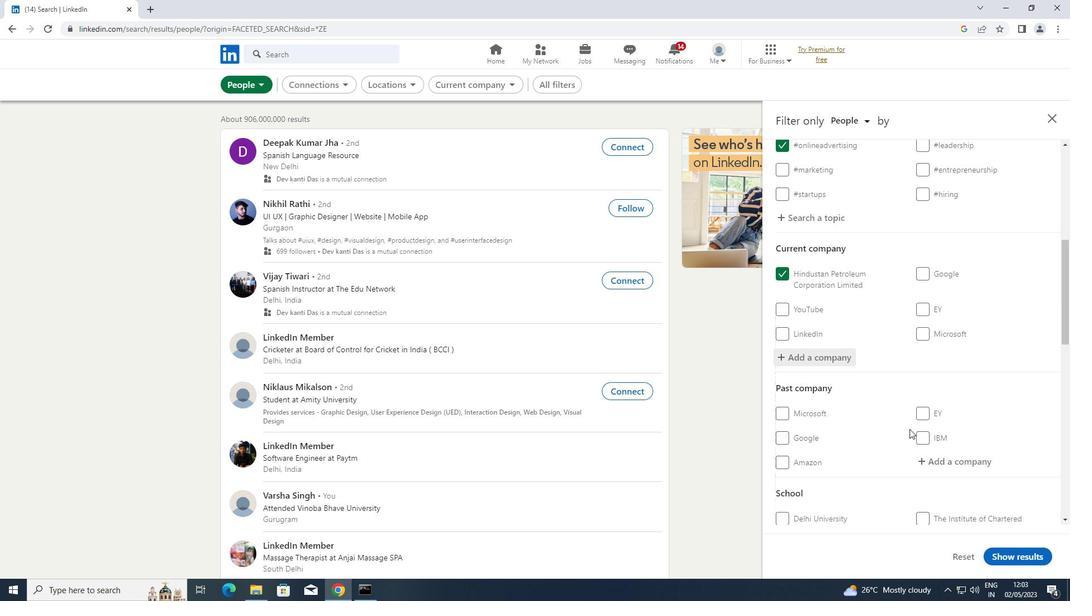 
Action: Mouse scrolled (909, 428) with delta (0, 0)
Screenshot: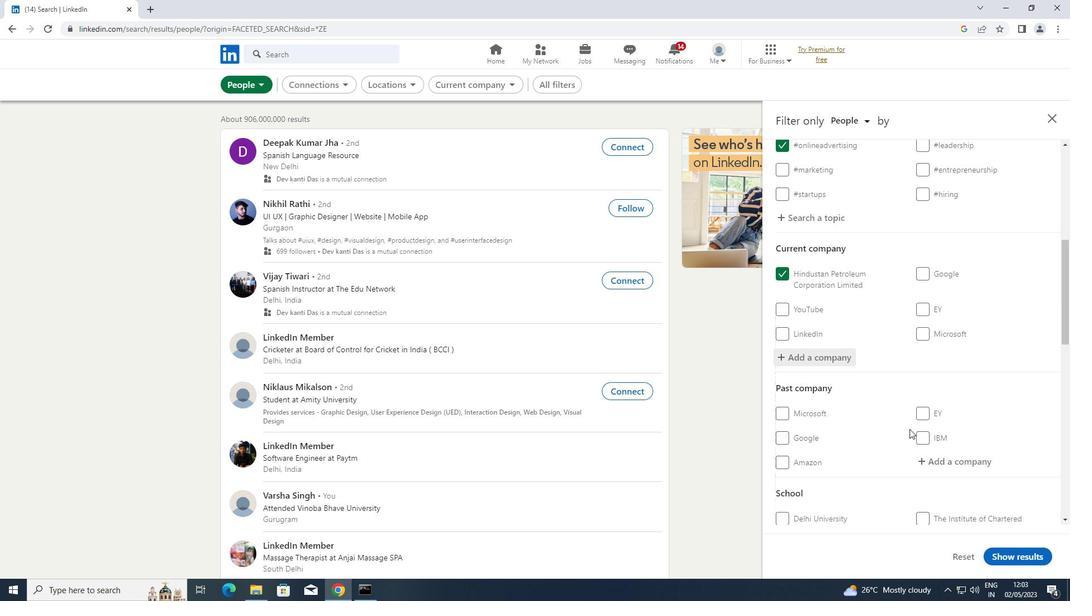 
Action: Mouse scrolled (909, 428) with delta (0, 0)
Screenshot: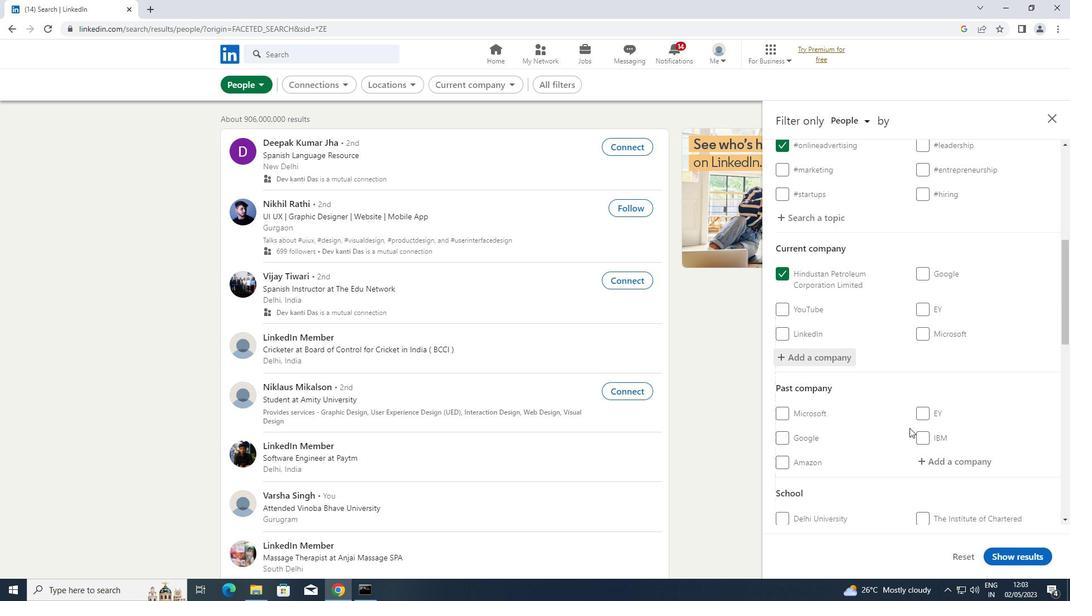 
Action: Mouse moved to (909, 424)
Screenshot: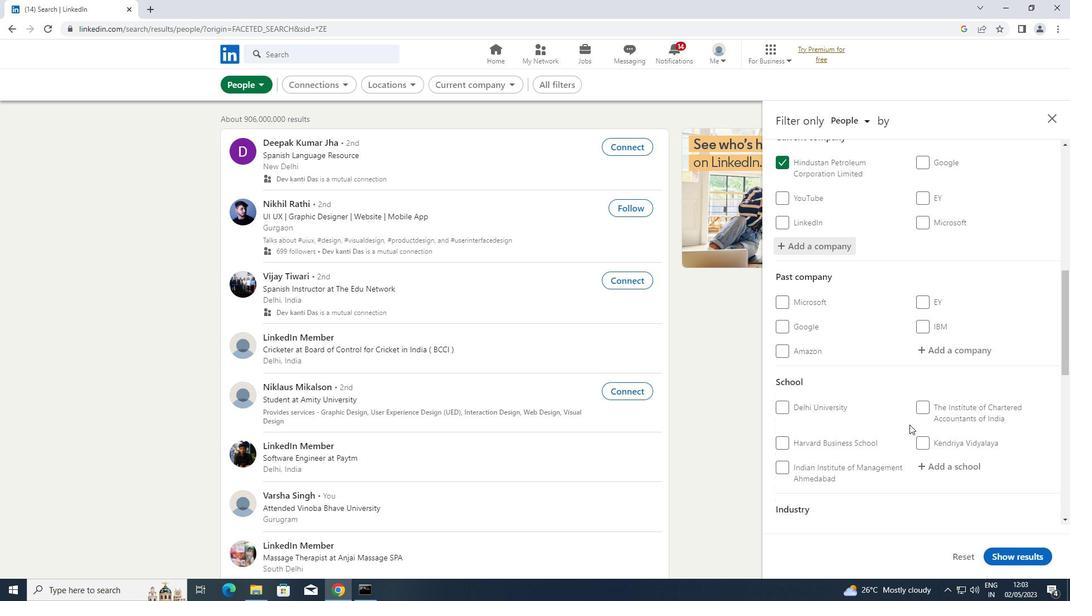 
Action: Mouse scrolled (909, 423) with delta (0, 0)
Screenshot: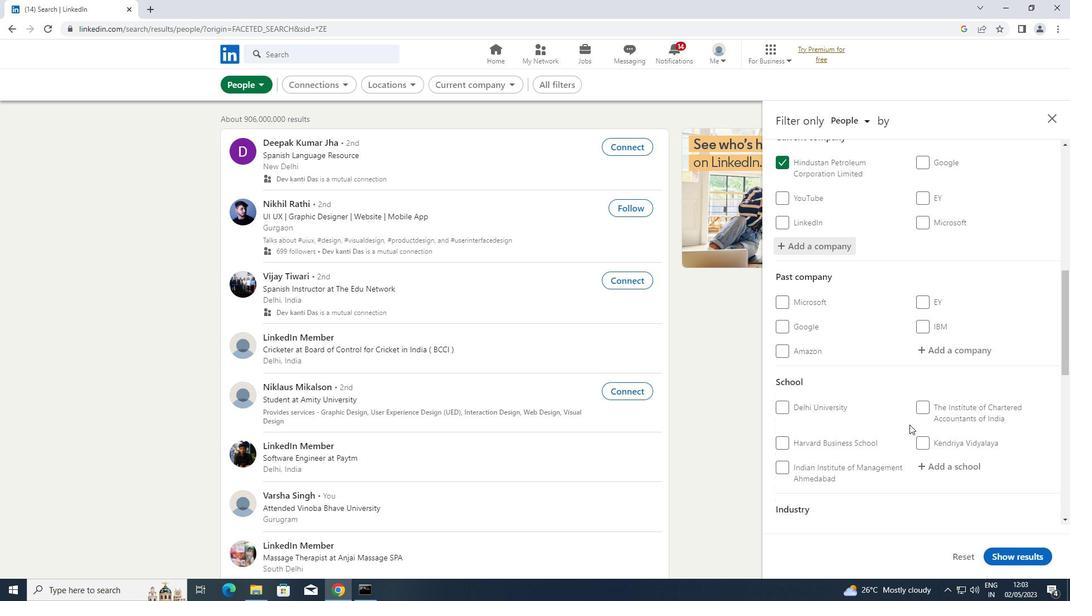 
Action: Mouse scrolled (909, 423) with delta (0, 0)
Screenshot: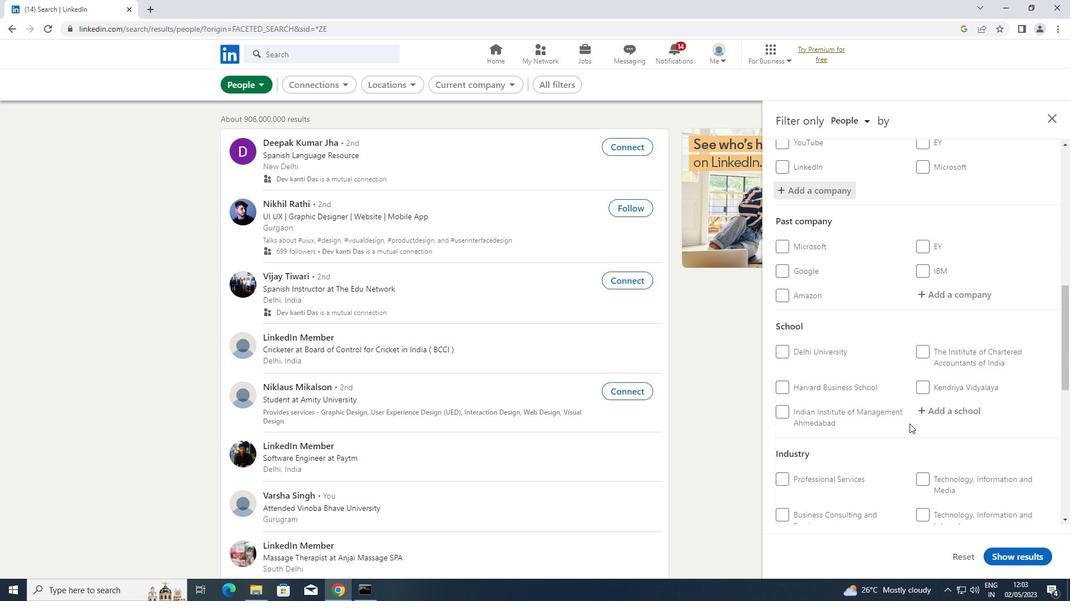 
Action: Mouse moved to (957, 353)
Screenshot: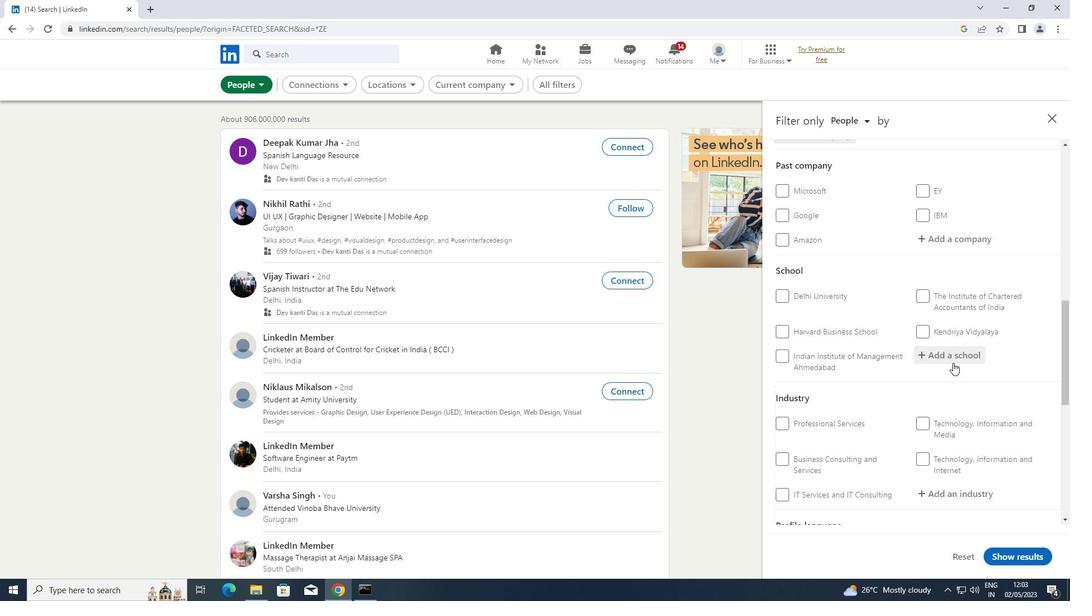 
Action: Mouse pressed left at (957, 353)
Screenshot: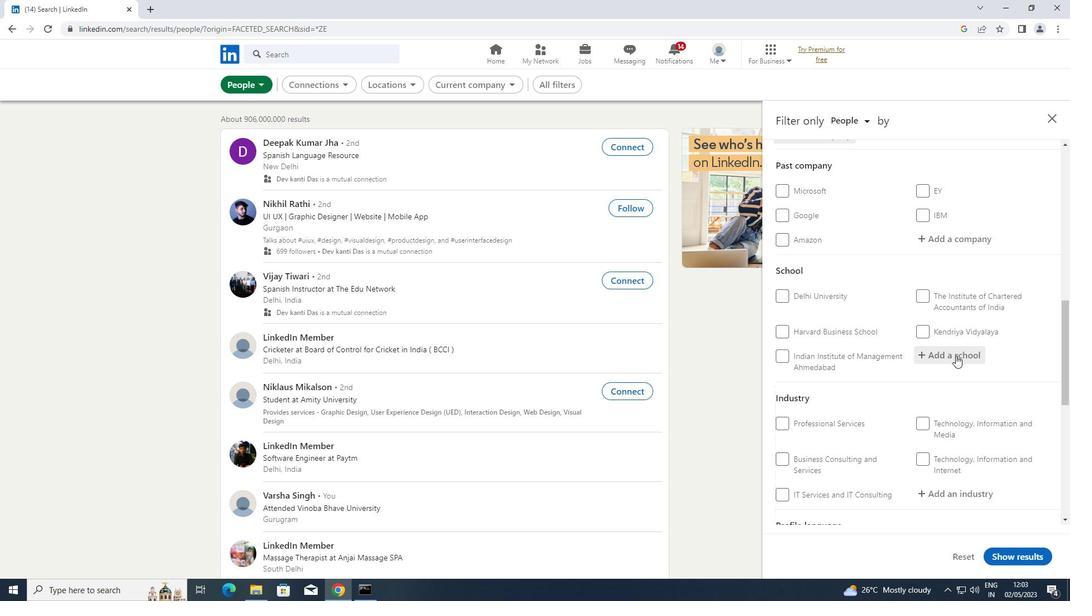 
Action: Key pressed <Key.shift>DAYAWA
Screenshot: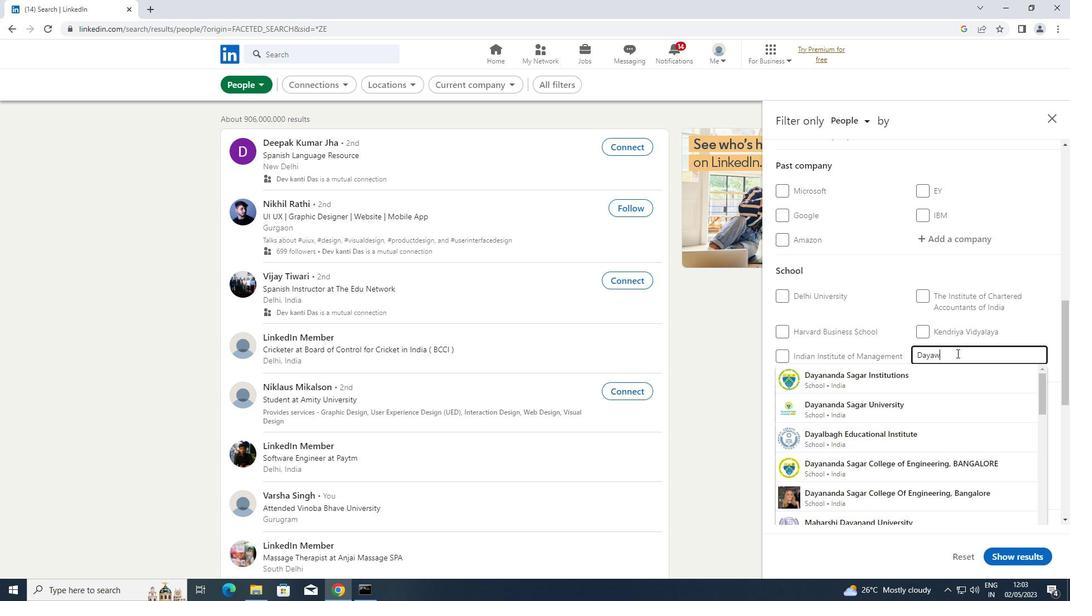
Action: Mouse moved to (898, 382)
Screenshot: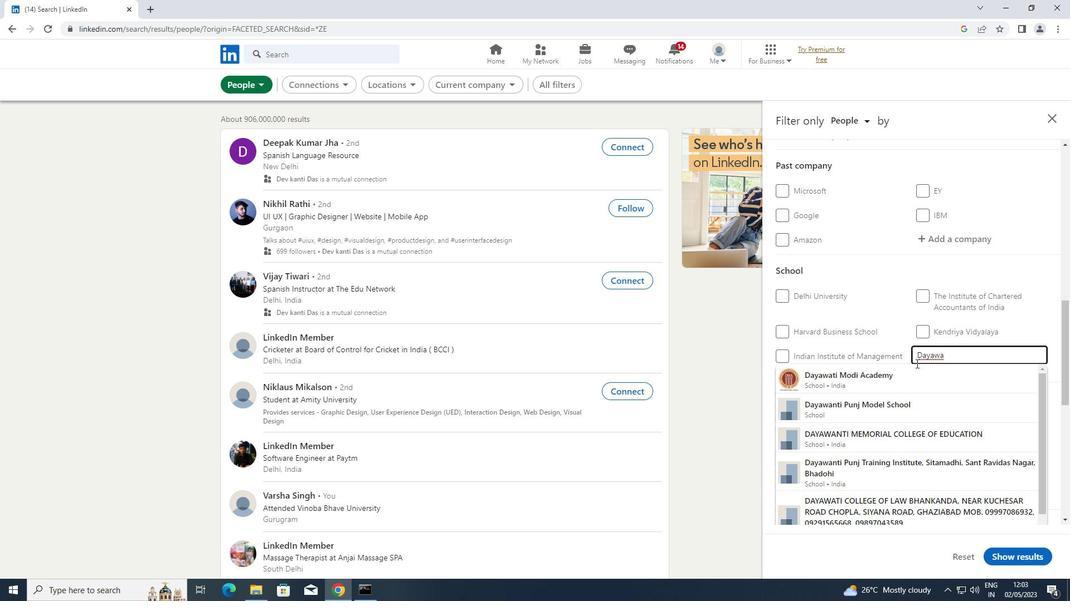 
Action: Mouse pressed left at (898, 382)
Screenshot: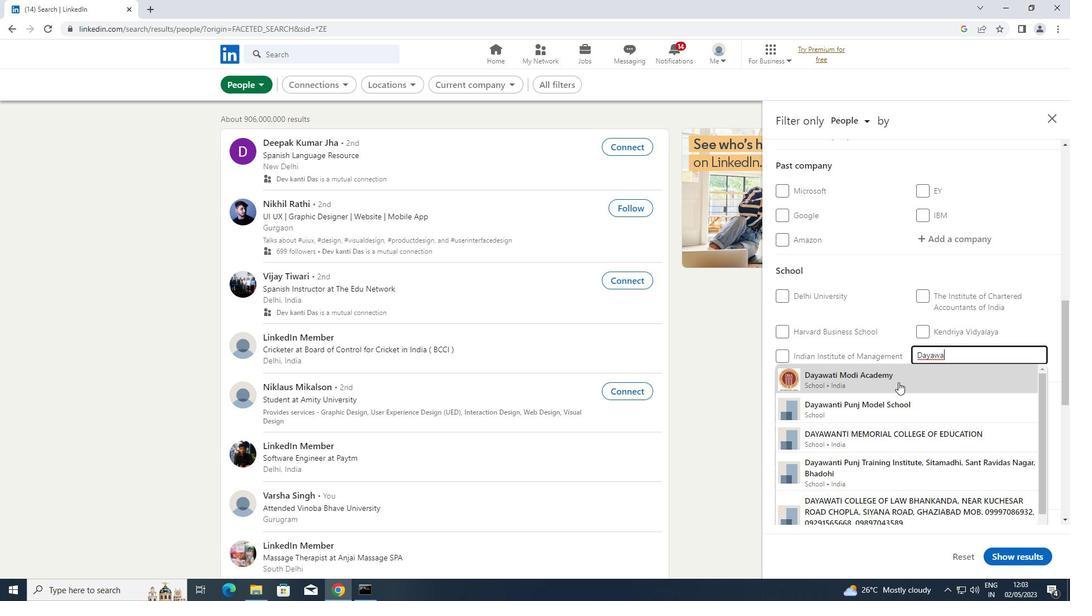 
Action: Mouse scrolled (898, 382) with delta (0, 0)
Screenshot: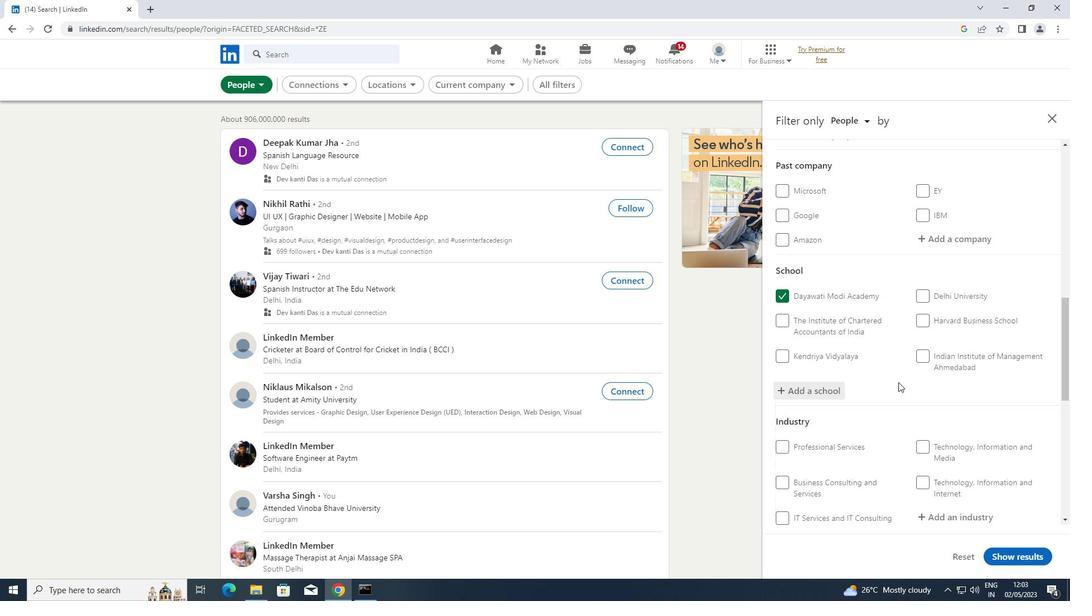 
Action: Mouse scrolled (898, 382) with delta (0, 0)
Screenshot: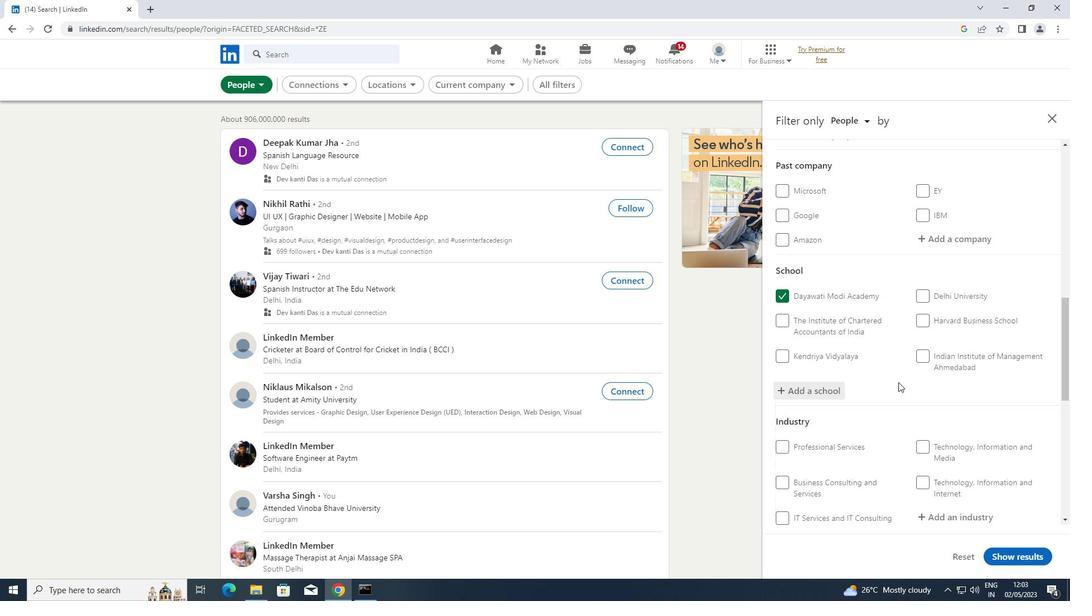 
Action: Mouse scrolled (898, 382) with delta (0, 0)
Screenshot: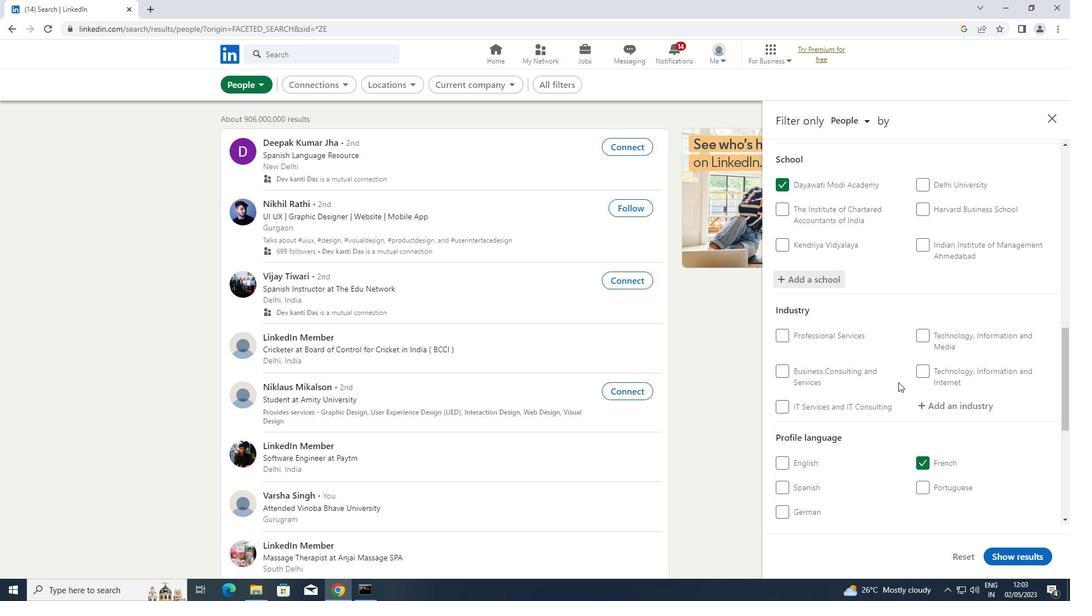 
Action: Mouse scrolled (898, 382) with delta (0, 0)
Screenshot: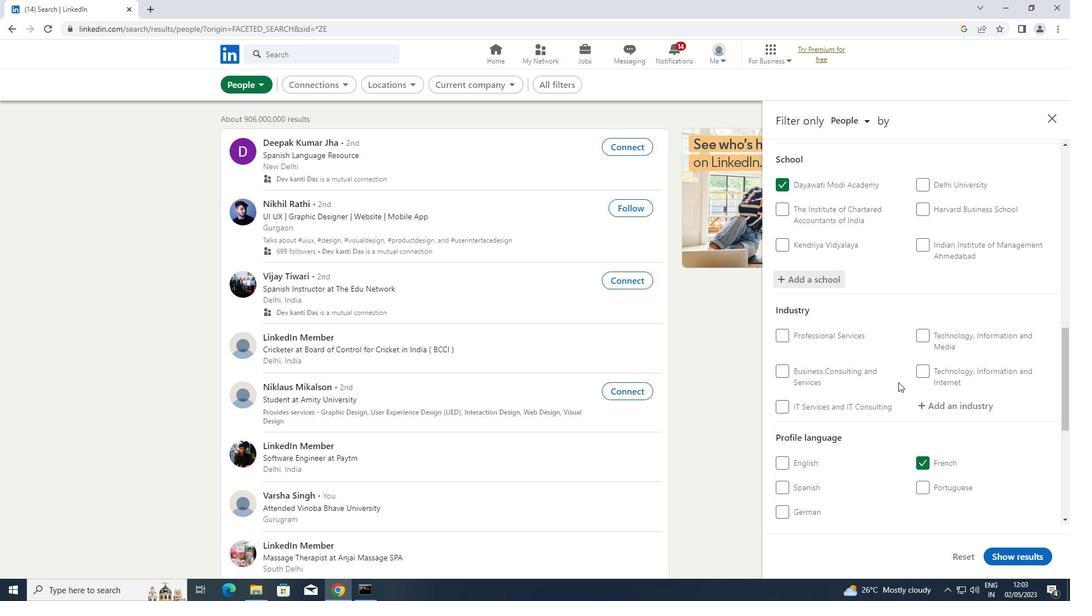 
Action: Mouse scrolled (898, 382) with delta (0, 0)
Screenshot: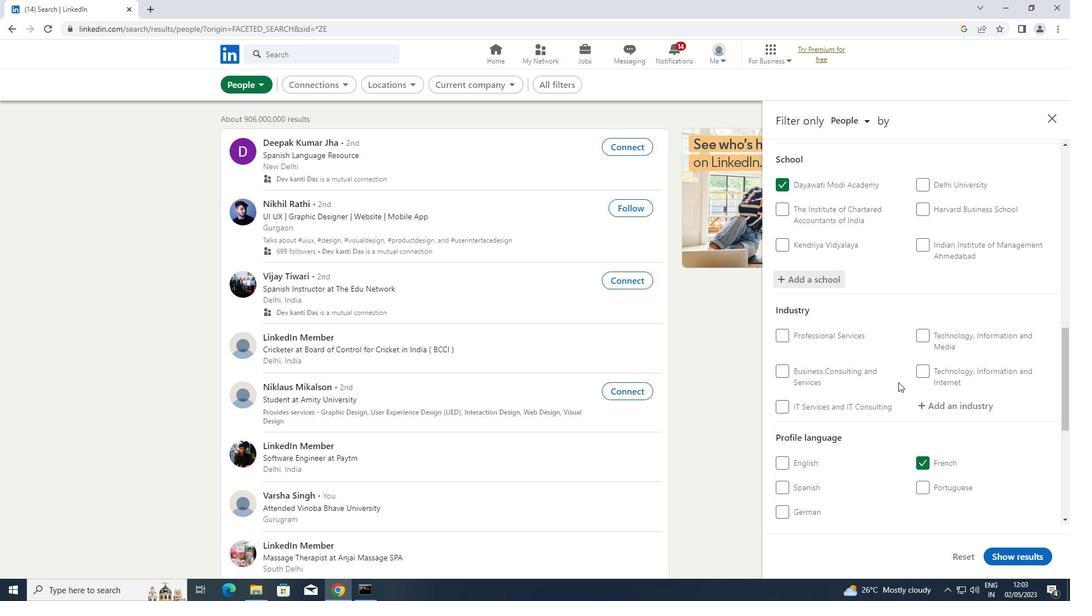 
Action: Mouse moved to (969, 243)
Screenshot: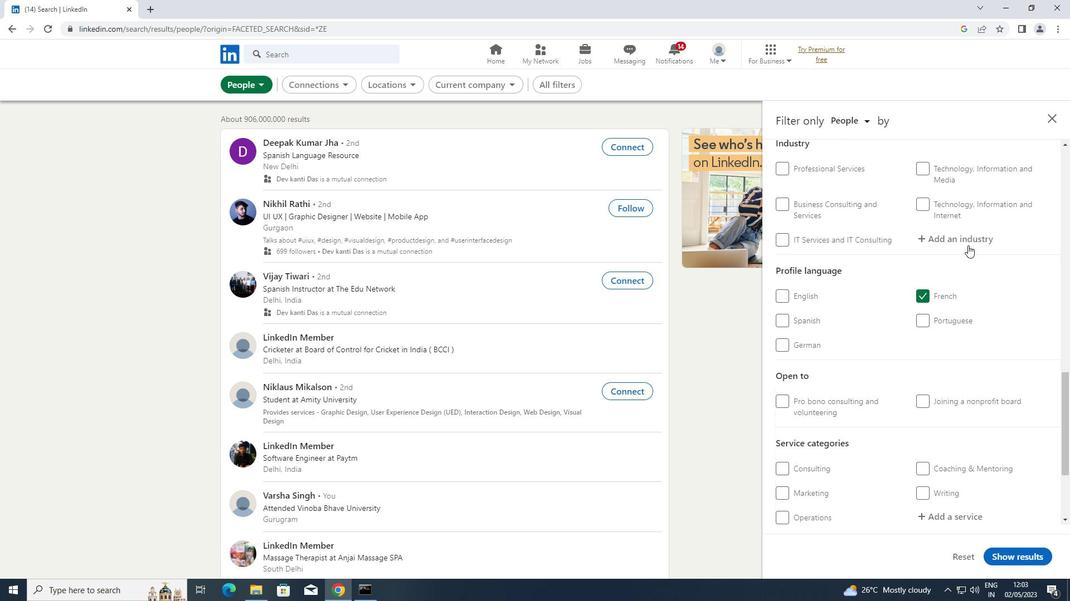 
Action: Mouse pressed left at (969, 243)
Screenshot: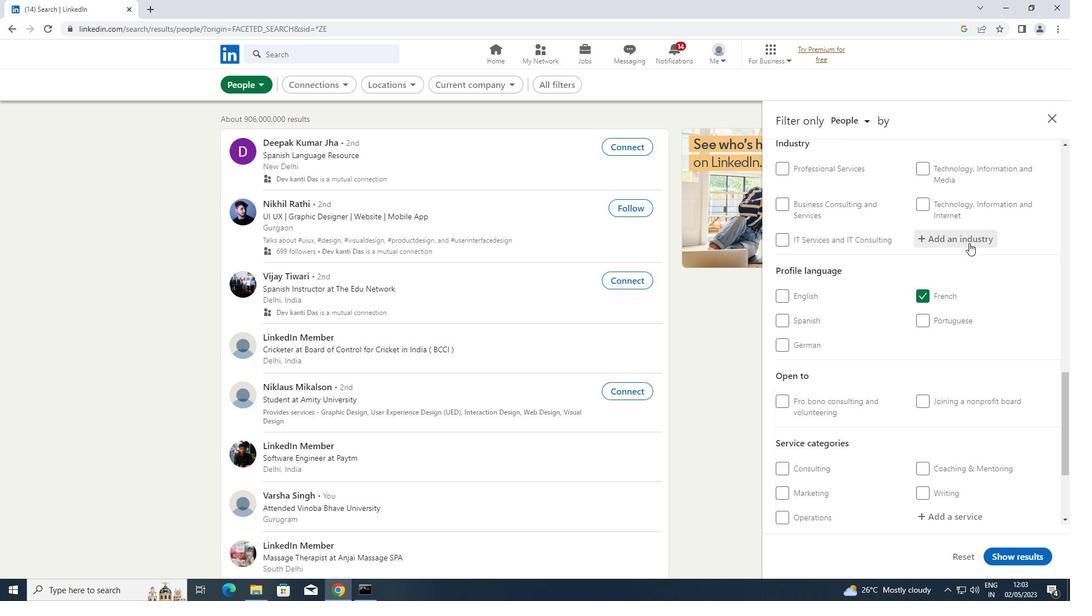 
Action: Key pressed <Key.shift>HOSPI
Screenshot: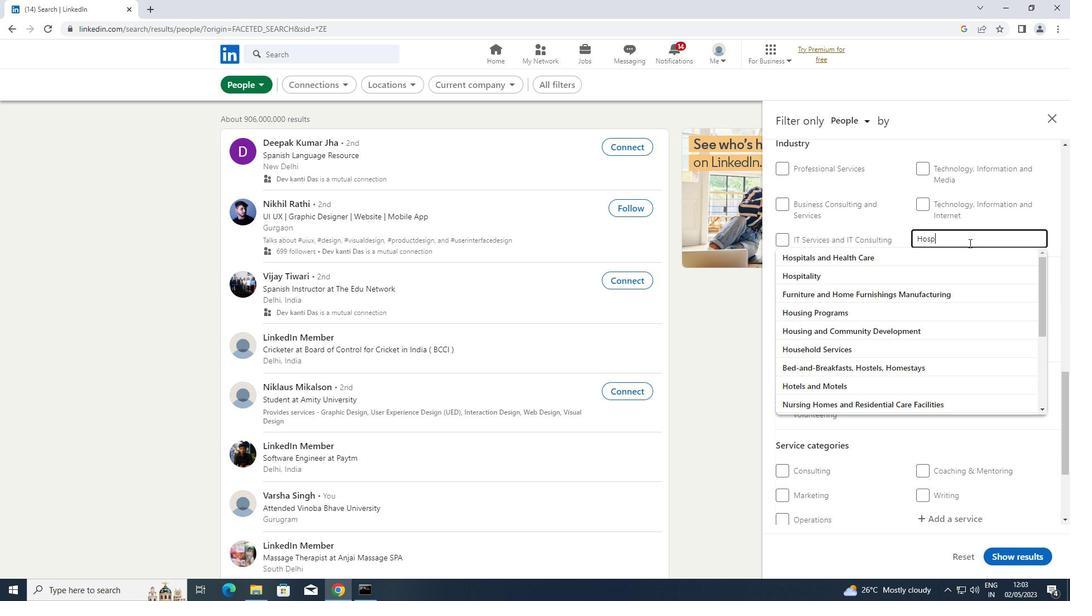 
Action: Mouse moved to (855, 269)
Screenshot: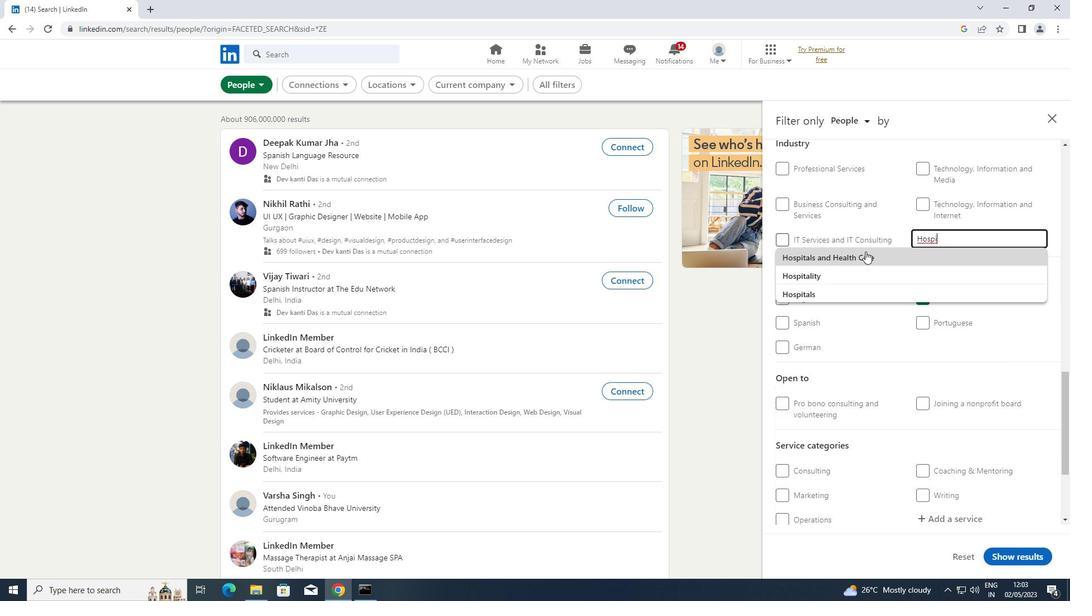 
Action: Mouse pressed left at (855, 269)
Screenshot: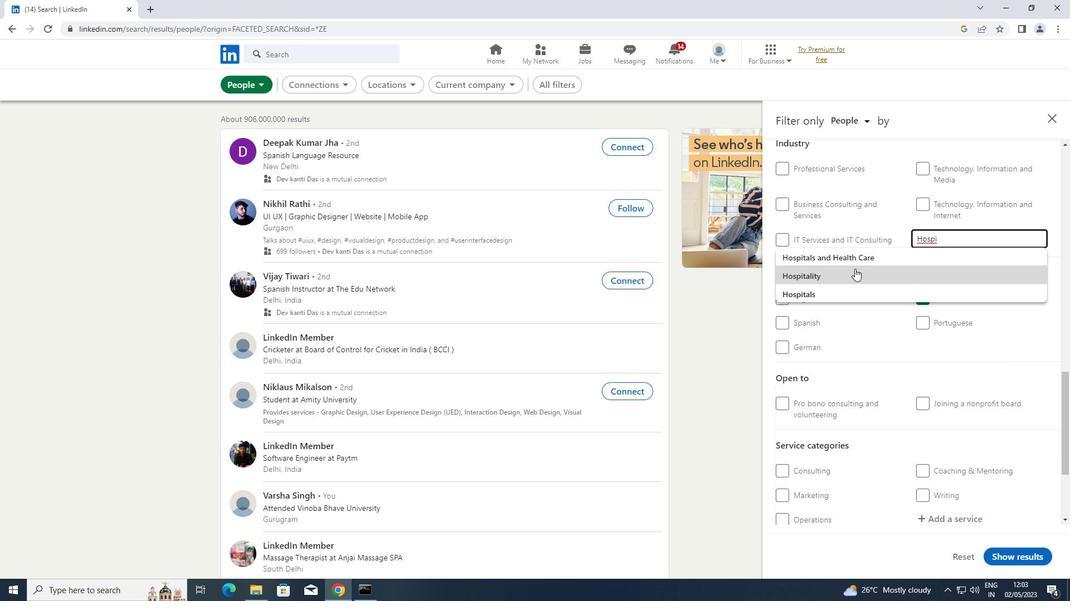 
Action: Mouse scrolled (855, 268) with delta (0, 0)
Screenshot: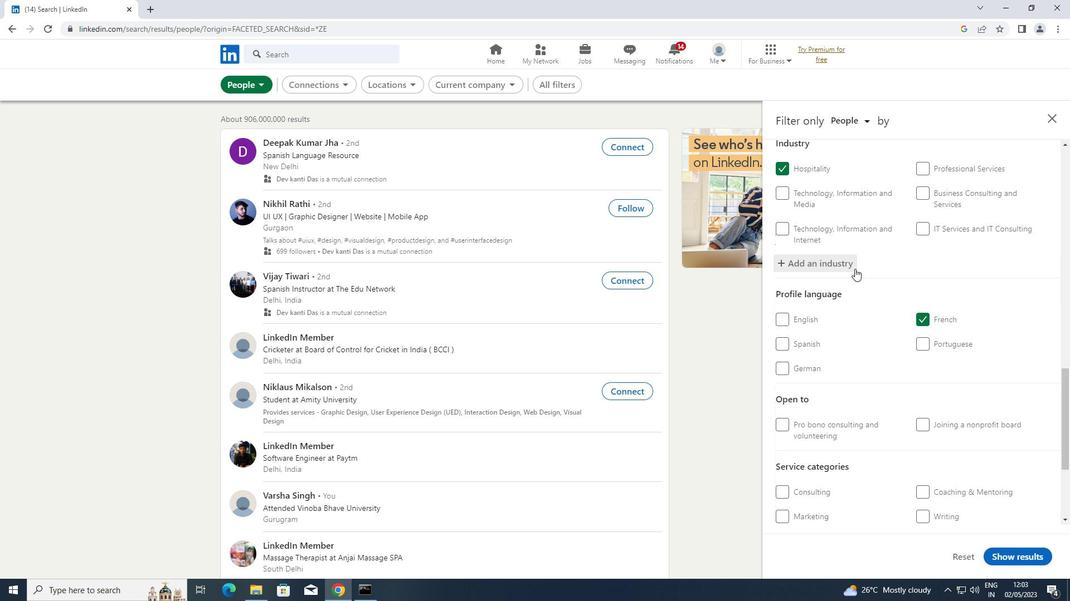 
Action: Mouse scrolled (855, 268) with delta (0, 0)
Screenshot: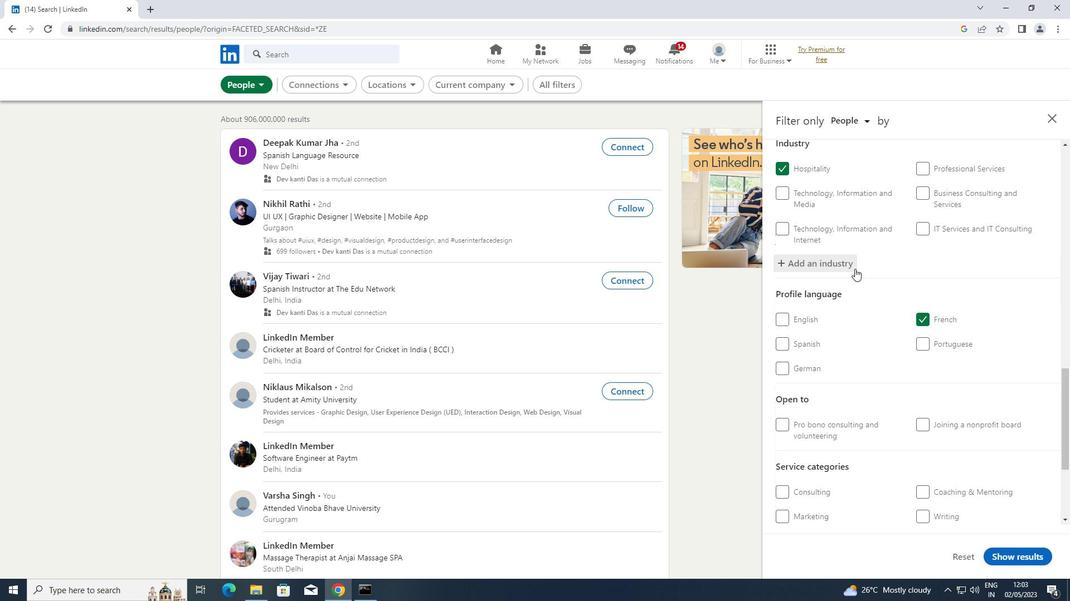 
Action: Mouse scrolled (855, 268) with delta (0, 0)
Screenshot: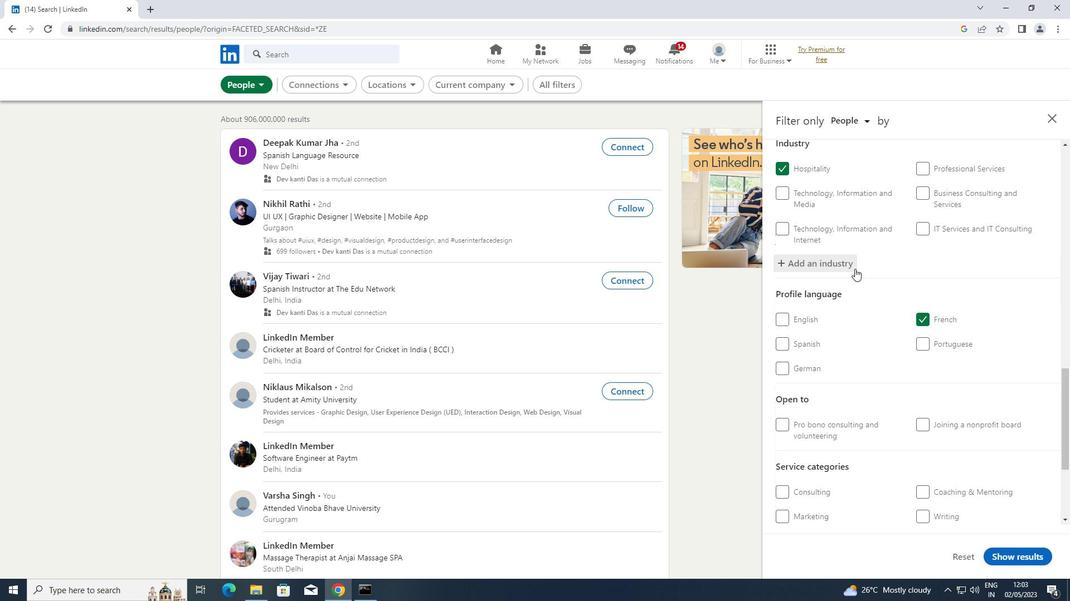 
Action: Mouse scrolled (855, 268) with delta (0, 0)
Screenshot: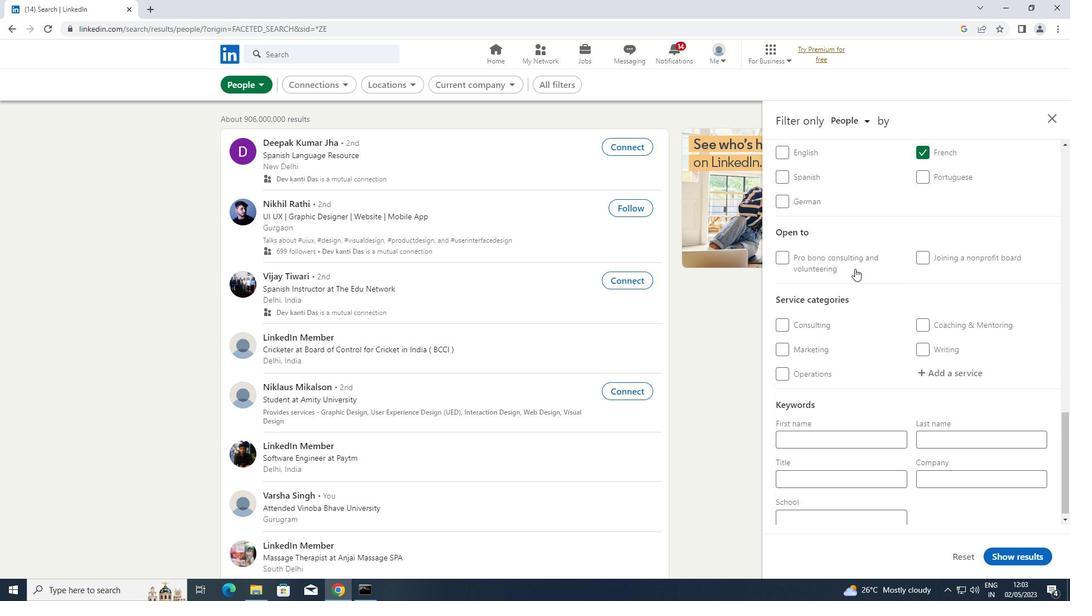 
Action: Mouse scrolled (855, 268) with delta (0, 0)
Screenshot: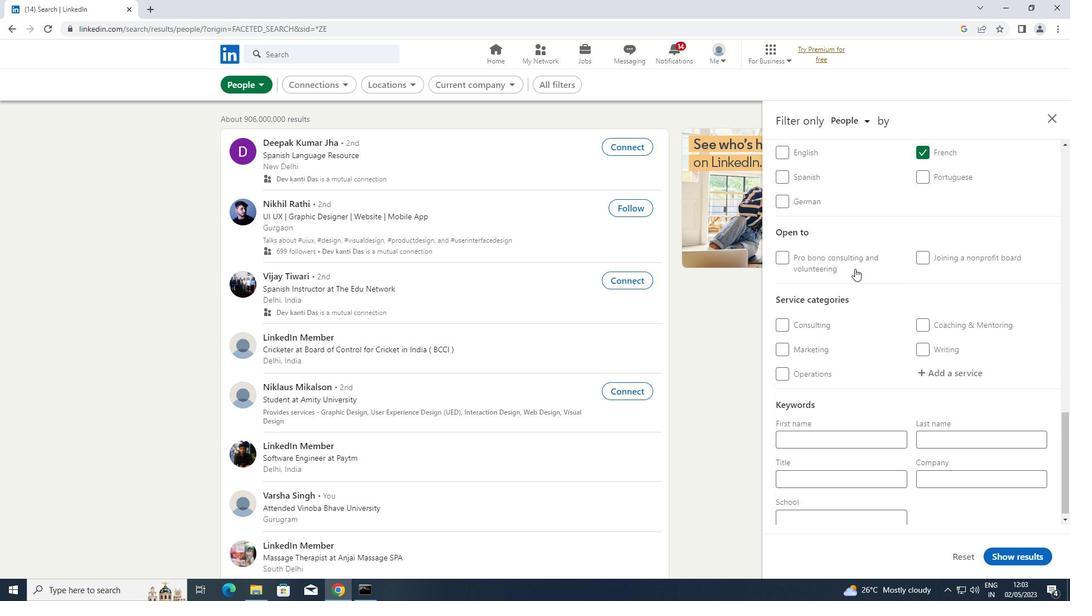 
Action: Mouse moved to (931, 372)
Screenshot: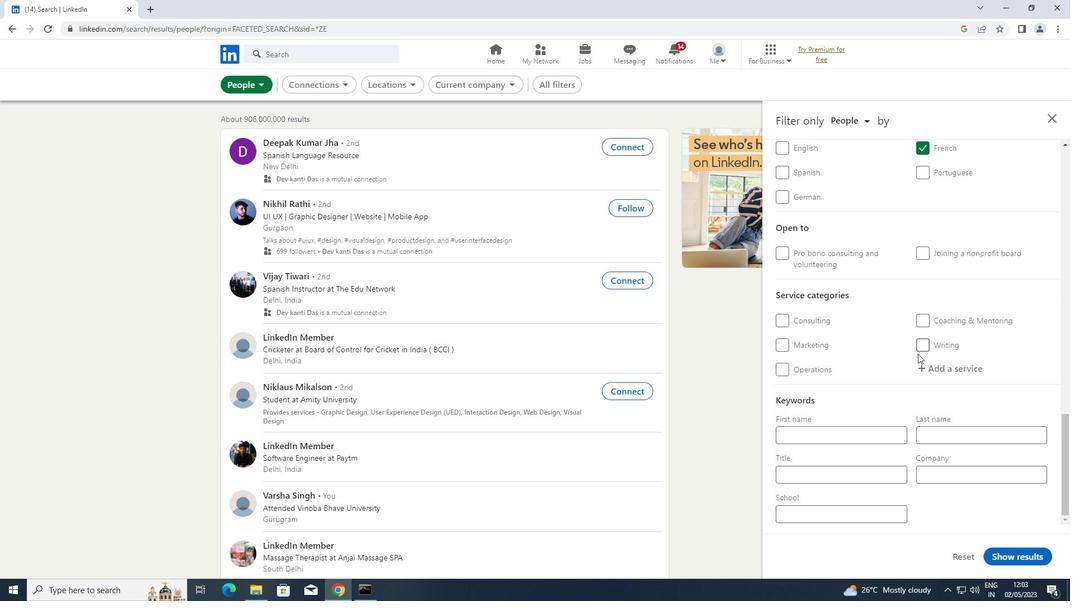 
Action: Mouse pressed left at (931, 372)
Screenshot: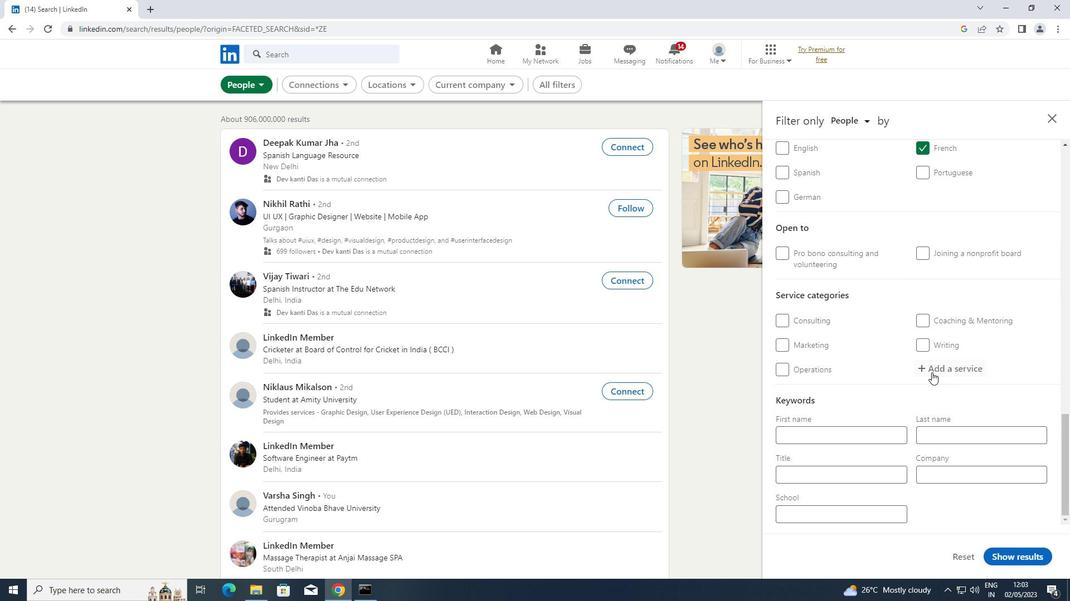 
Action: Key pressed <Key.shift>NETWORK
Screenshot: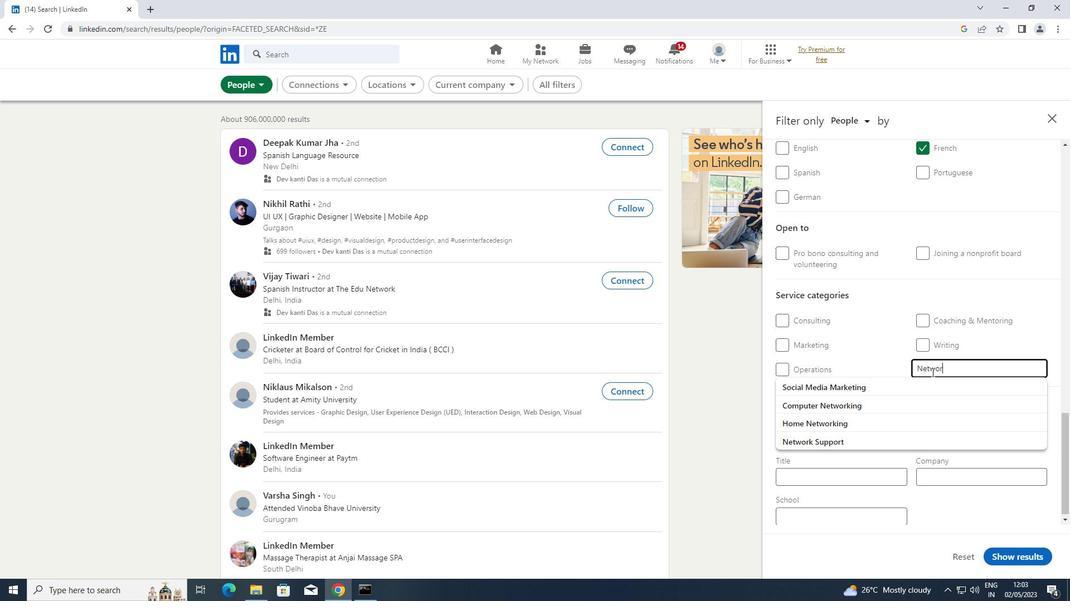 
Action: Mouse moved to (828, 436)
Screenshot: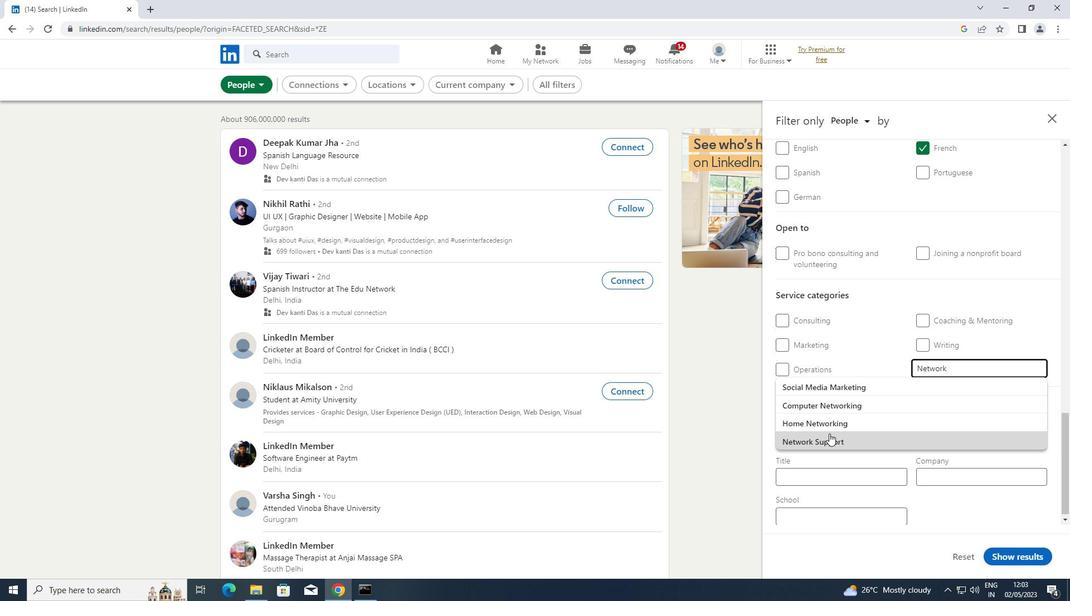
Action: Mouse pressed left at (828, 436)
Screenshot: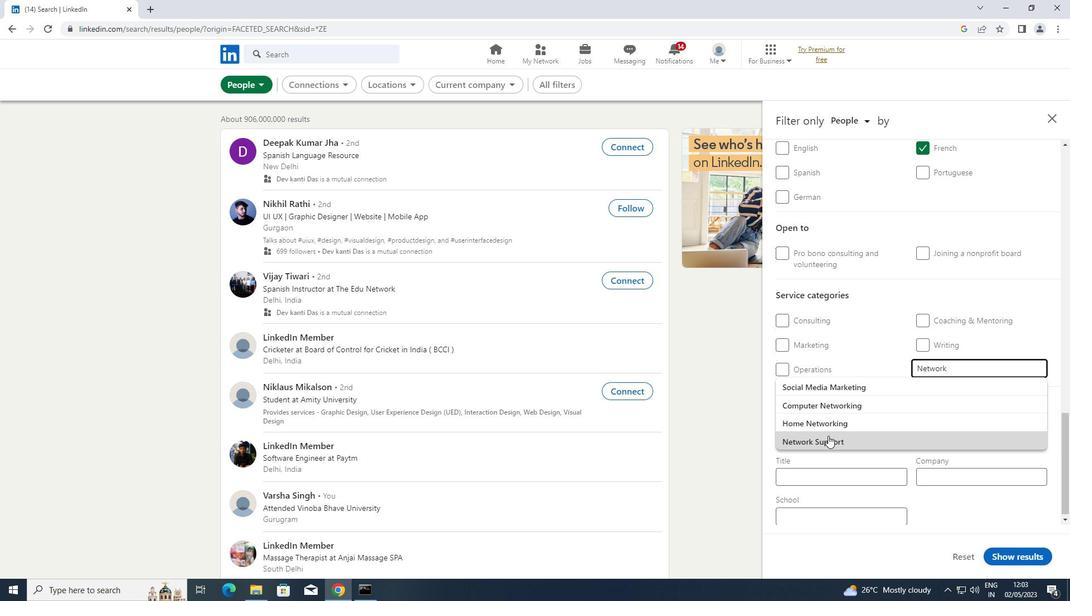 
Action: Mouse moved to (828, 435)
Screenshot: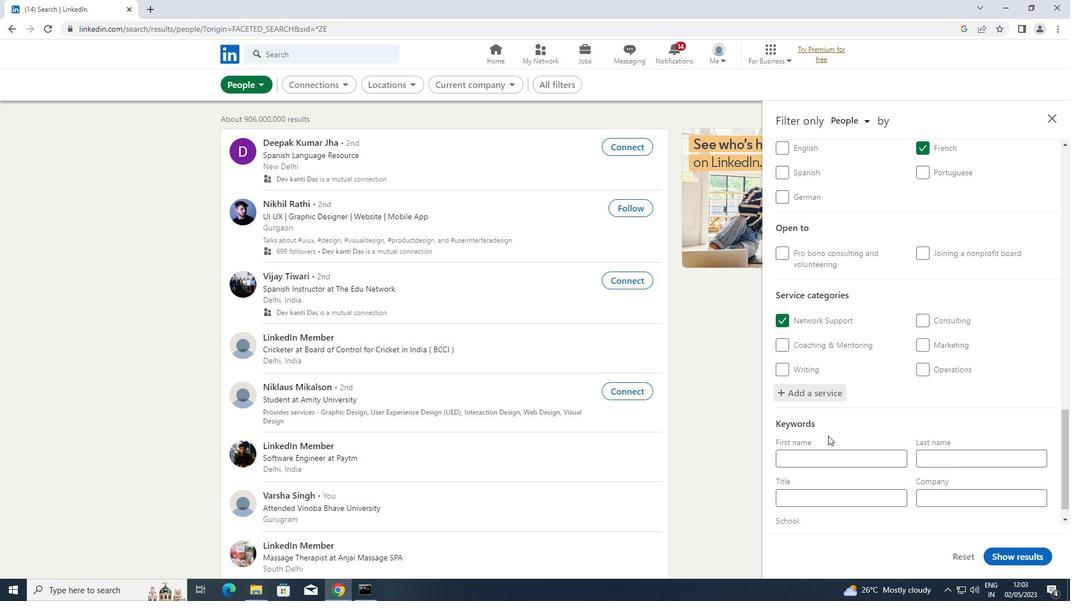 
Action: Mouse scrolled (828, 435) with delta (0, 0)
Screenshot: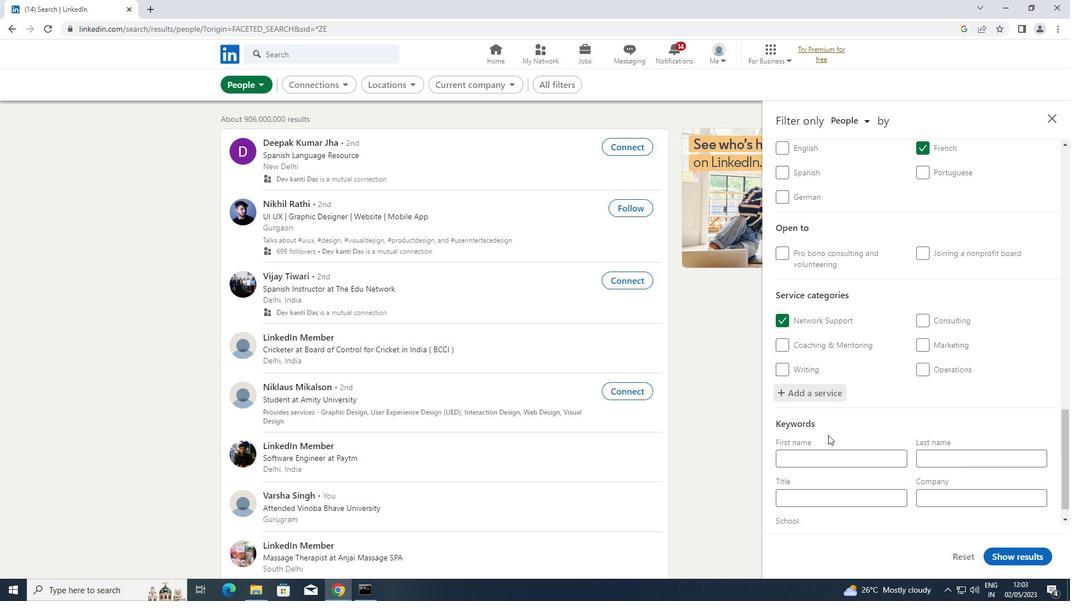
Action: Mouse scrolled (828, 435) with delta (0, 0)
Screenshot: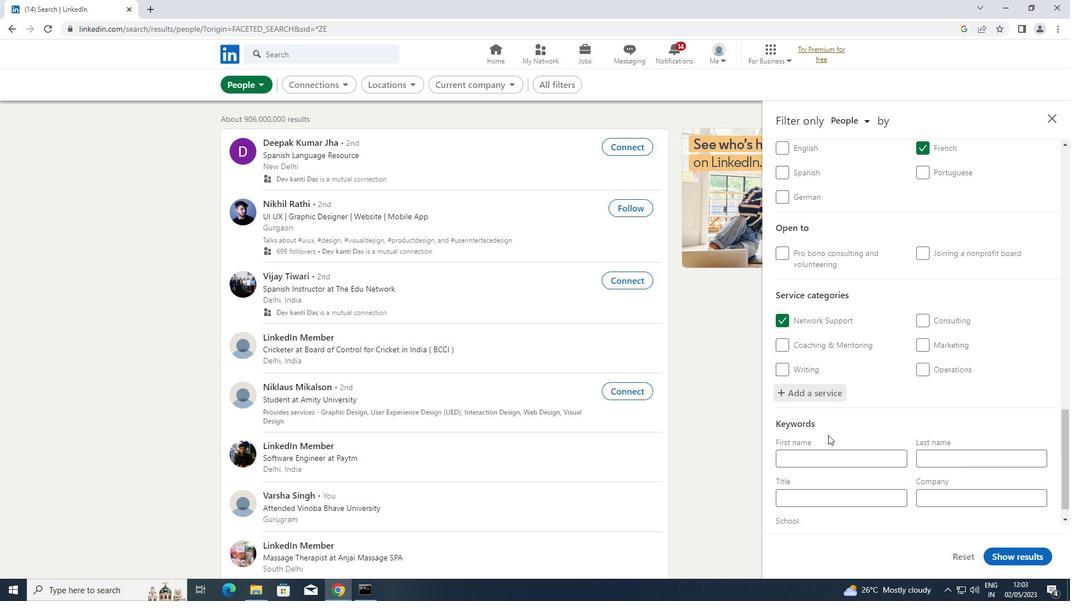
Action: Mouse scrolled (828, 435) with delta (0, 0)
Screenshot: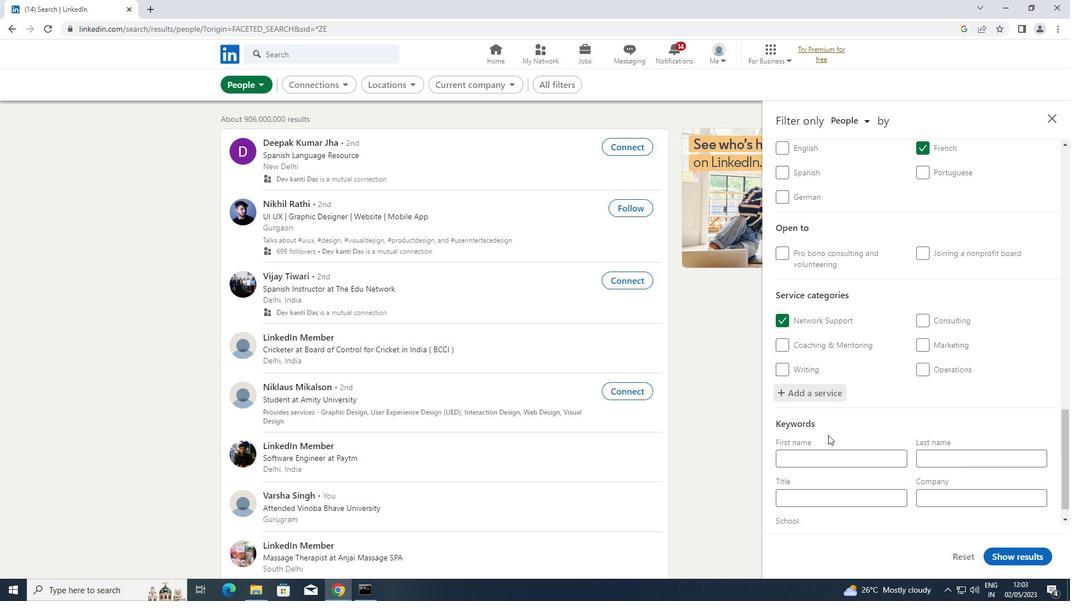 
Action: Mouse moved to (828, 468)
Screenshot: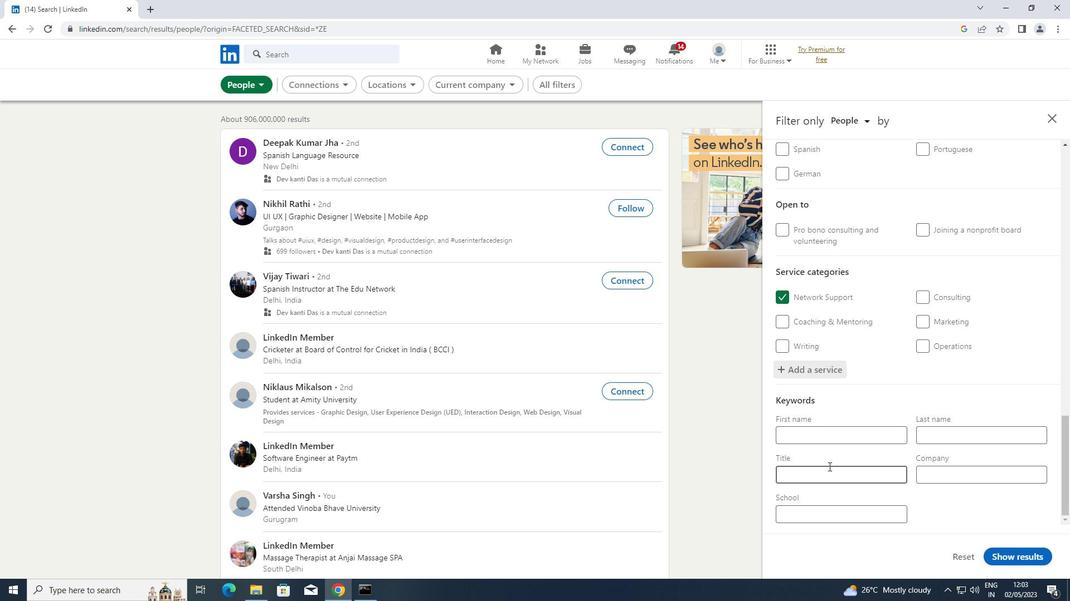 
Action: Mouse pressed left at (828, 468)
Screenshot: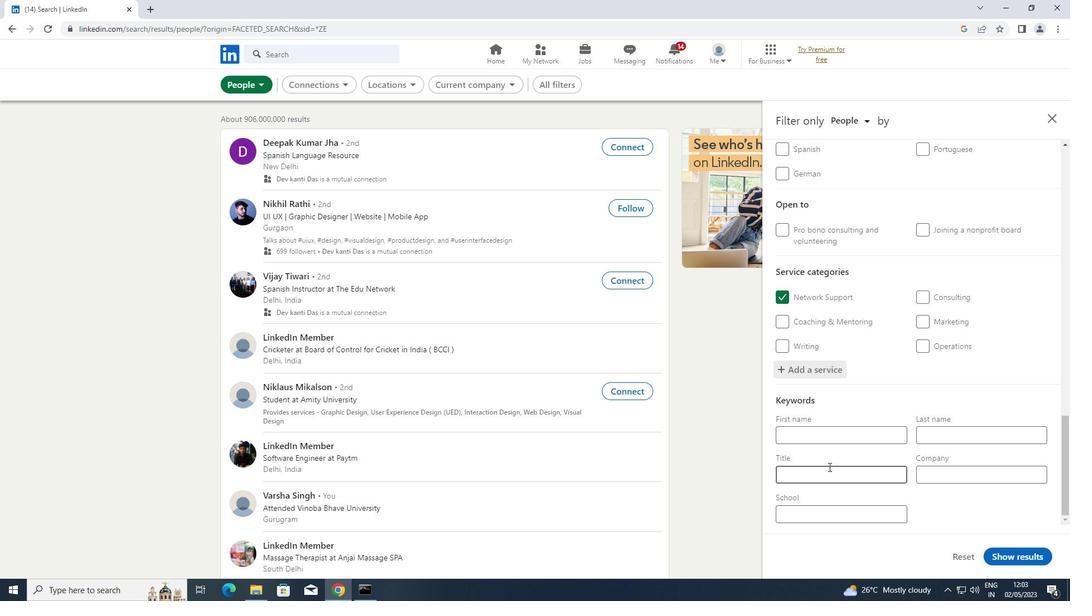 
Action: Key pressed <Key.shift>BIOSTATISTICIAM<Key.backspace>N
Screenshot: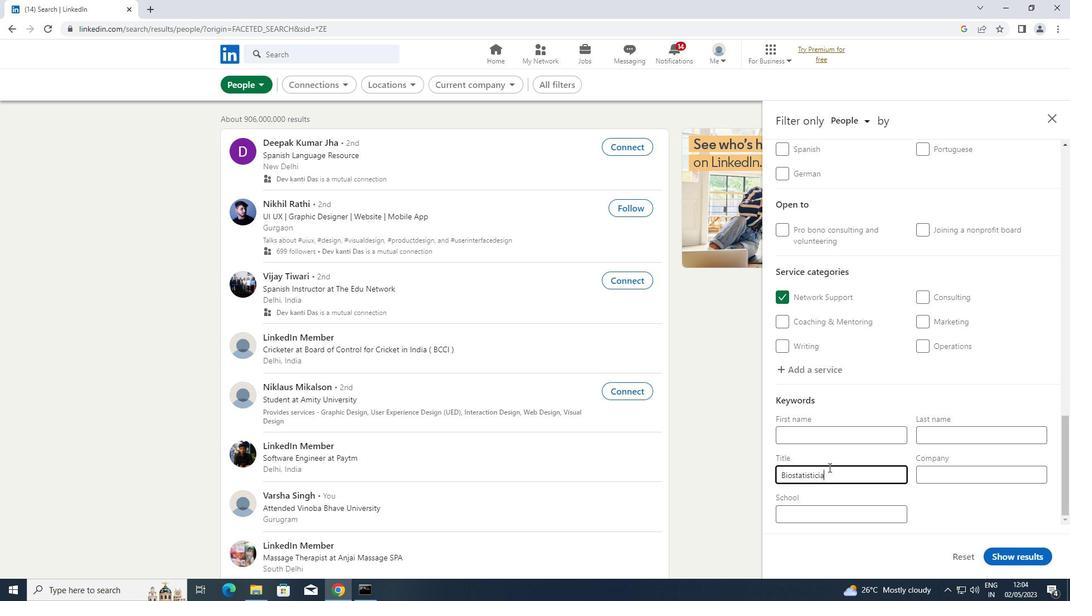 
Action: Mouse moved to (1015, 556)
Screenshot: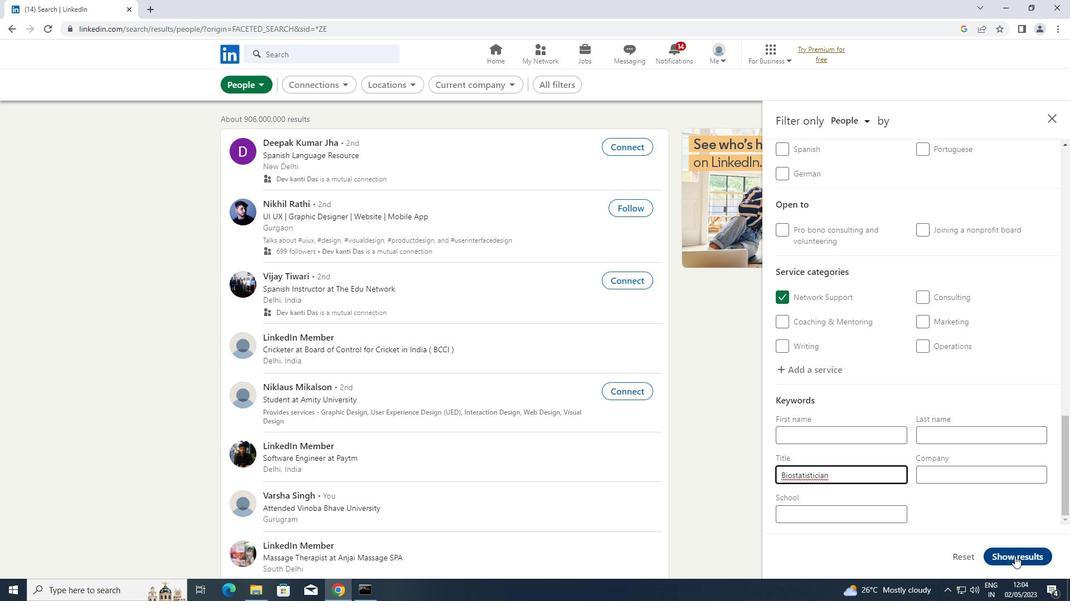 
Action: Mouse pressed left at (1015, 556)
Screenshot: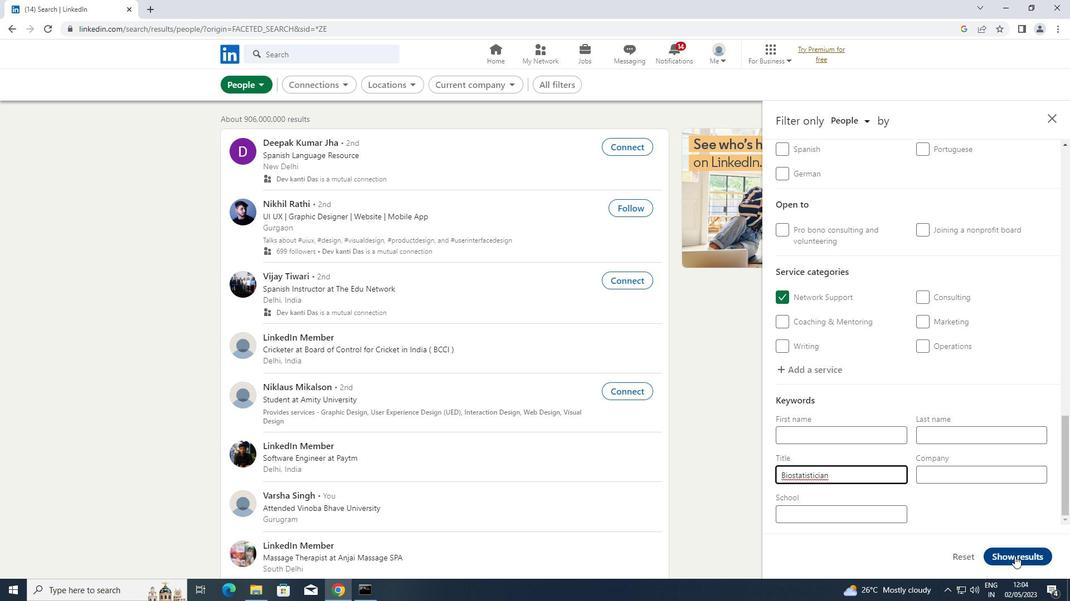 
Action: Mouse moved to (1016, 549)
Screenshot: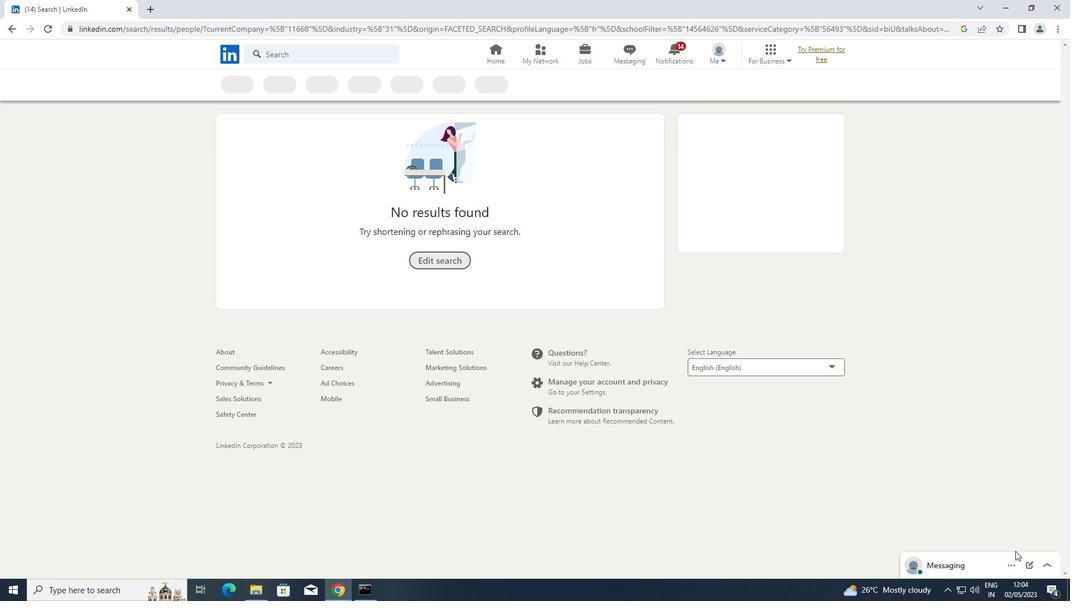 
